 Task: Create a due date automation trigger when advanced on, on the tuesday after a card is due add fields with all custom fields completed at 11:00 AM.
Action: Mouse moved to (979, 305)
Screenshot: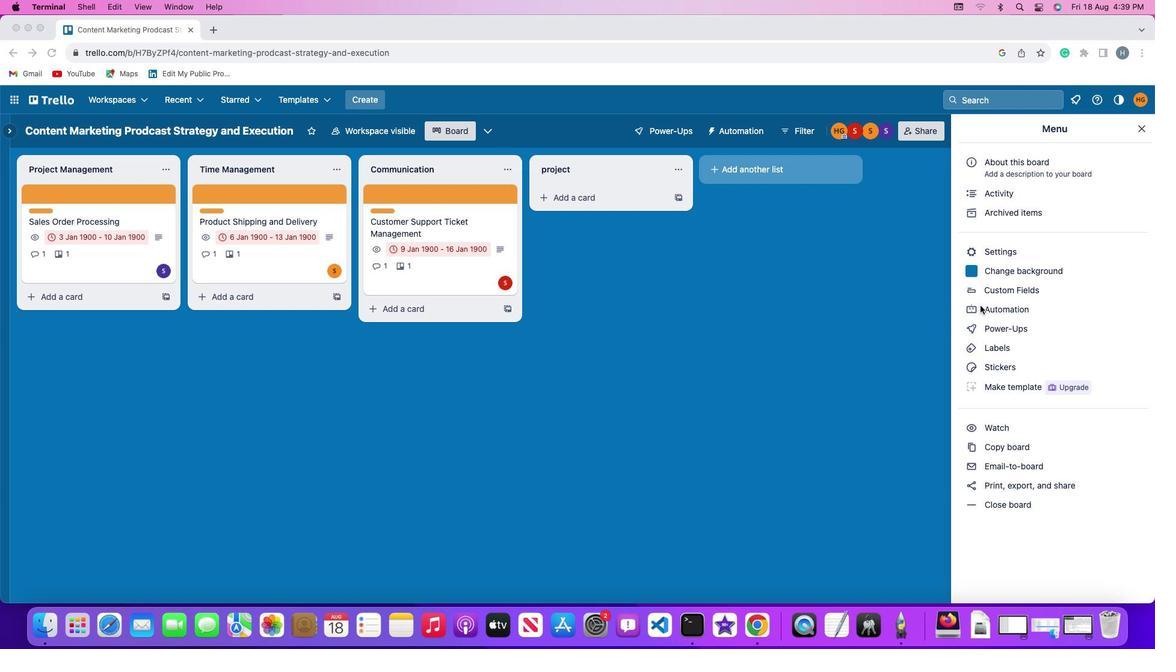 
Action: Mouse pressed left at (979, 305)
Screenshot: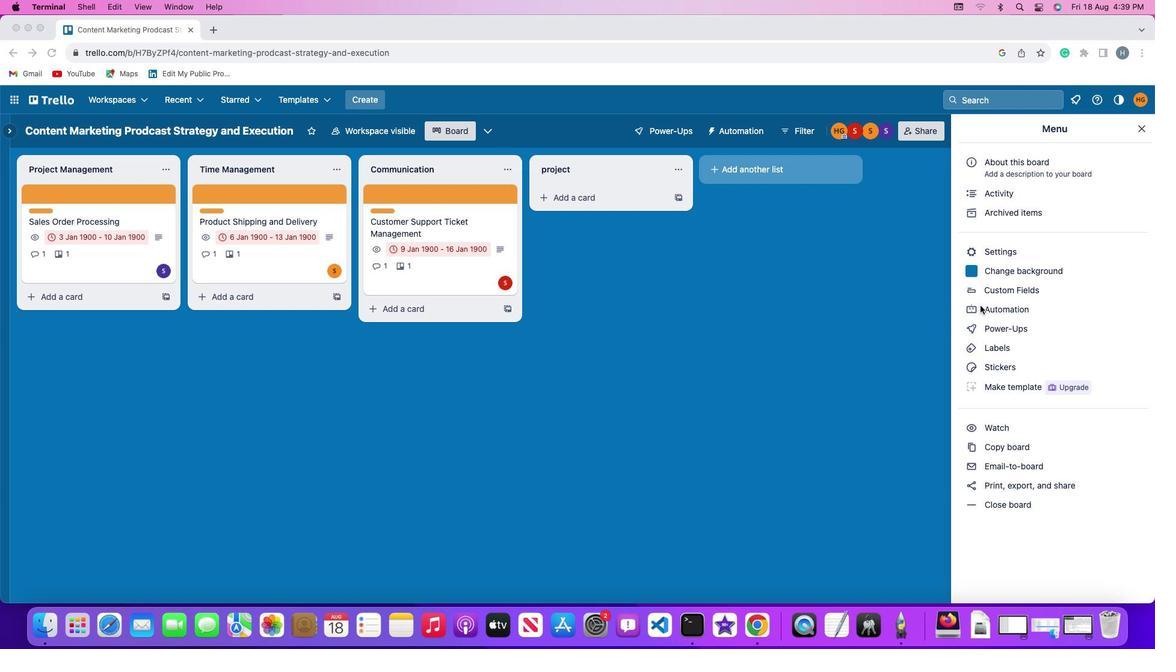 
Action: Mouse pressed left at (979, 305)
Screenshot: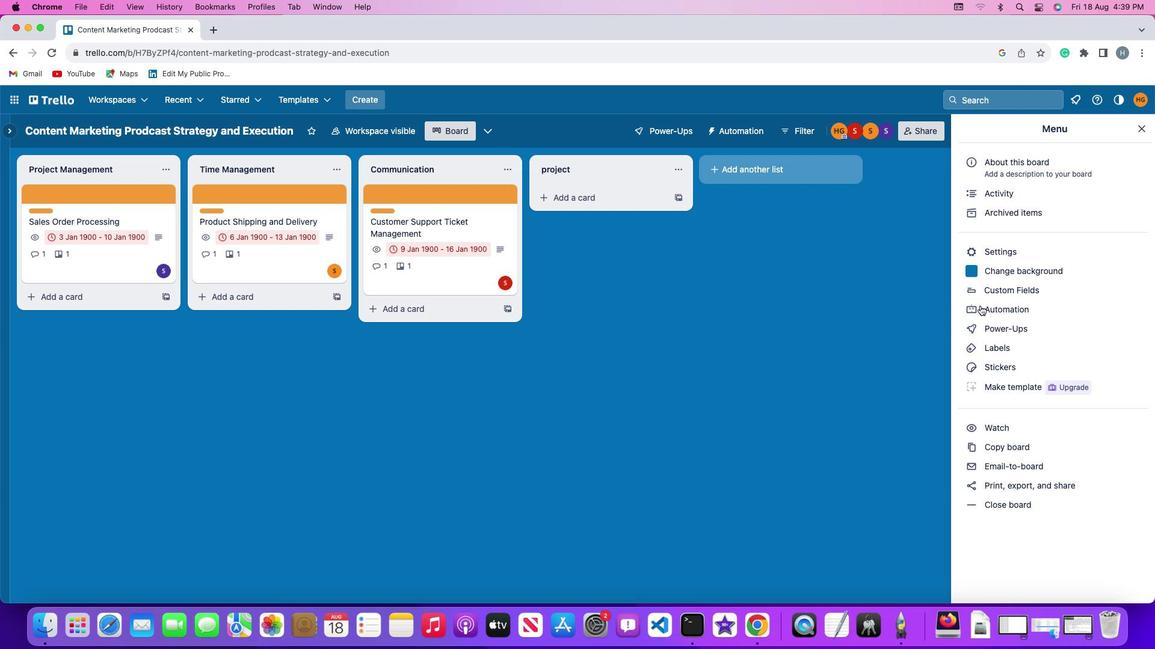 
Action: Mouse moved to (60, 279)
Screenshot: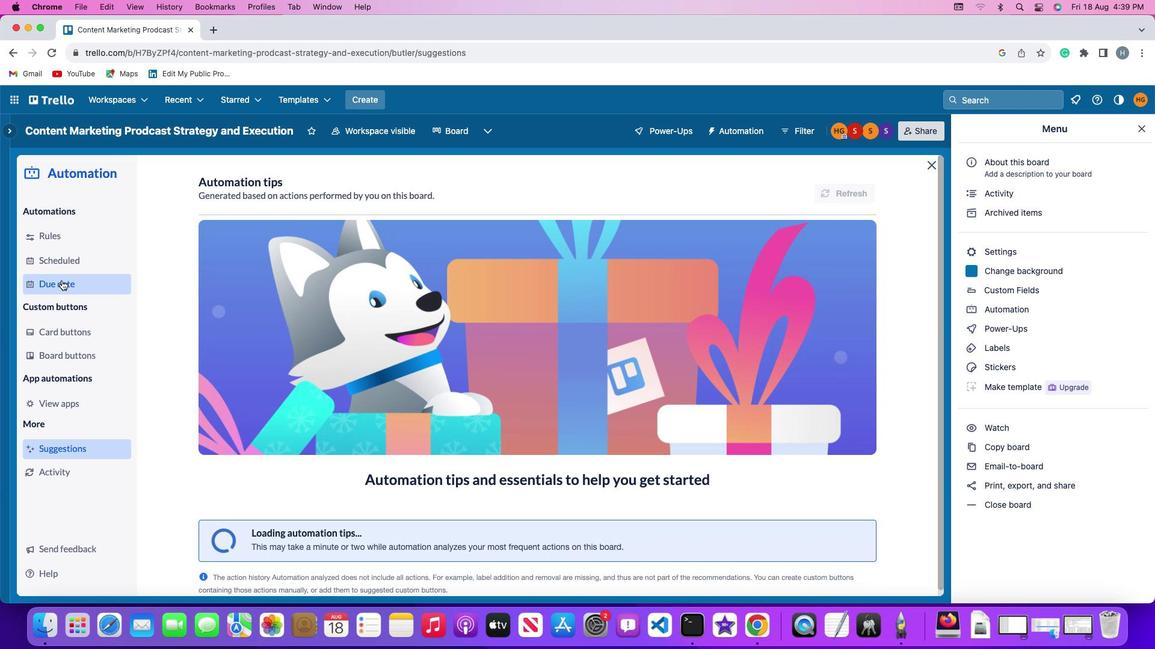 
Action: Mouse pressed left at (60, 279)
Screenshot: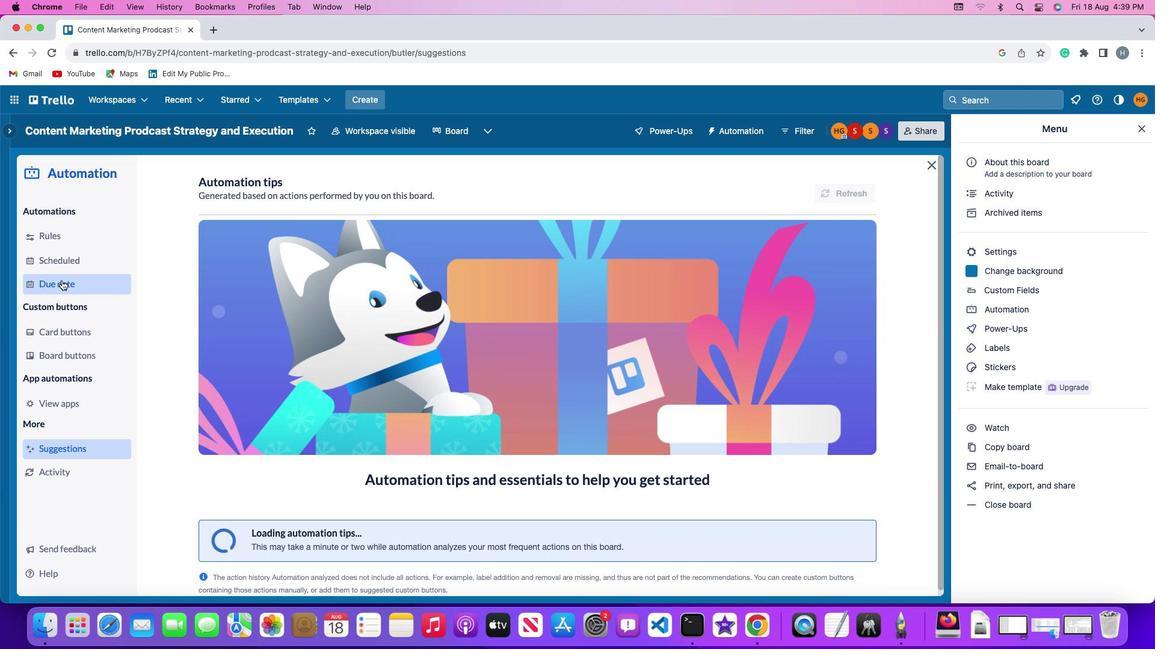 
Action: Mouse moved to (816, 182)
Screenshot: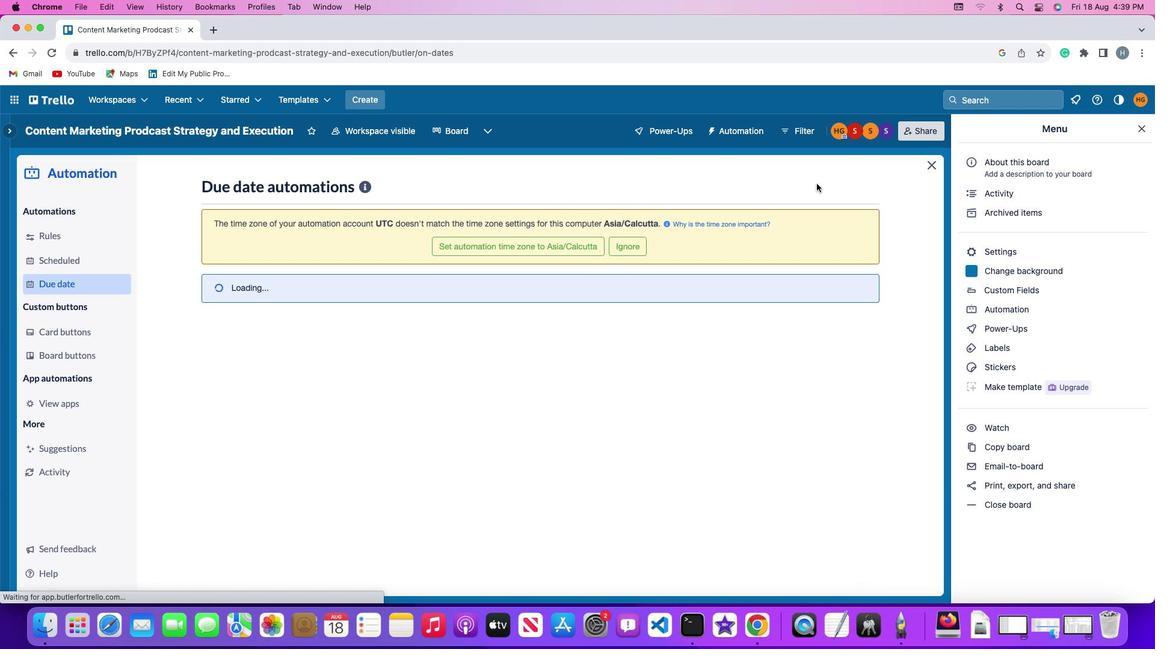 
Action: Mouse pressed left at (816, 182)
Screenshot: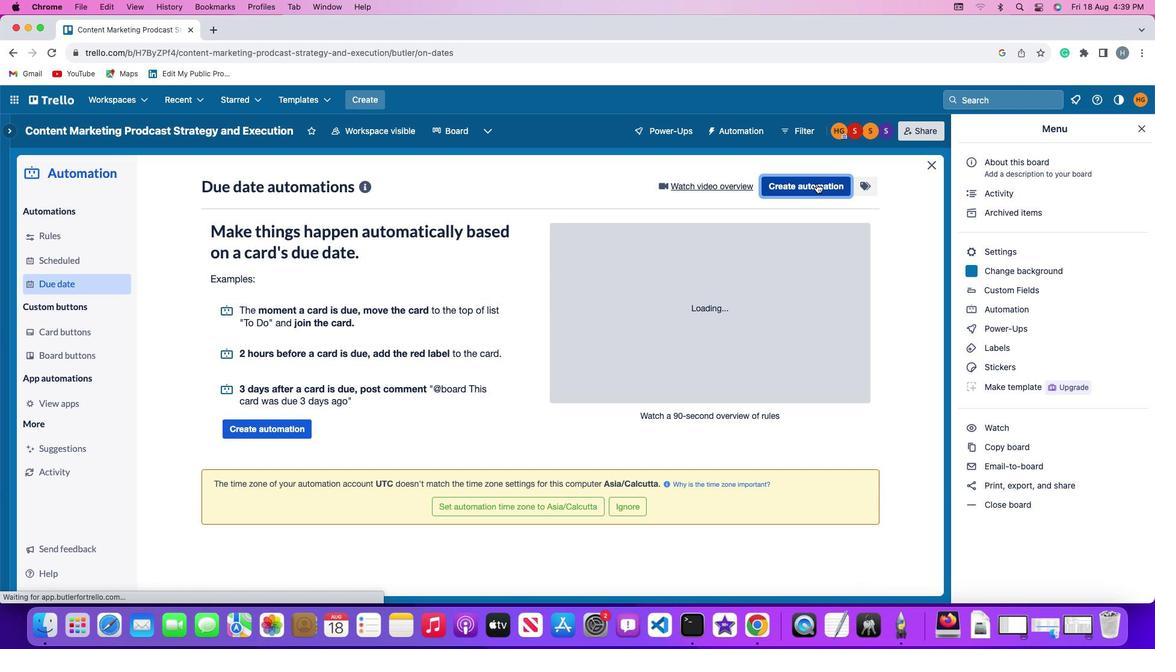 
Action: Mouse moved to (243, 304)
Screenshot: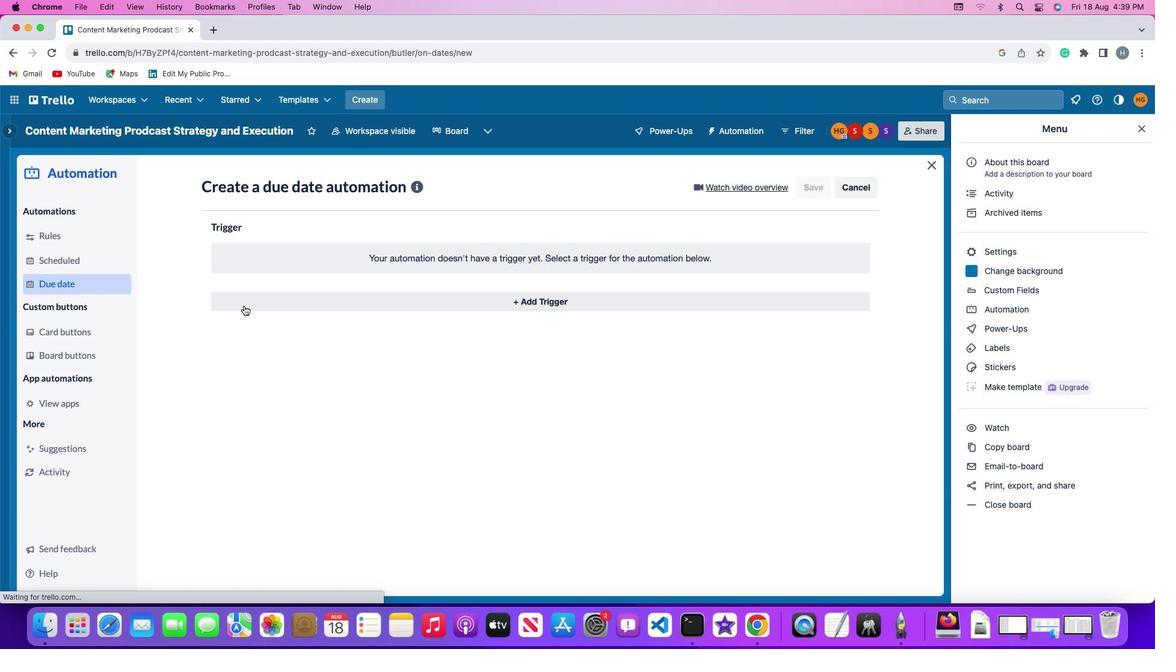
Action: Mouse pressed left at (243, 304)
Screenshot: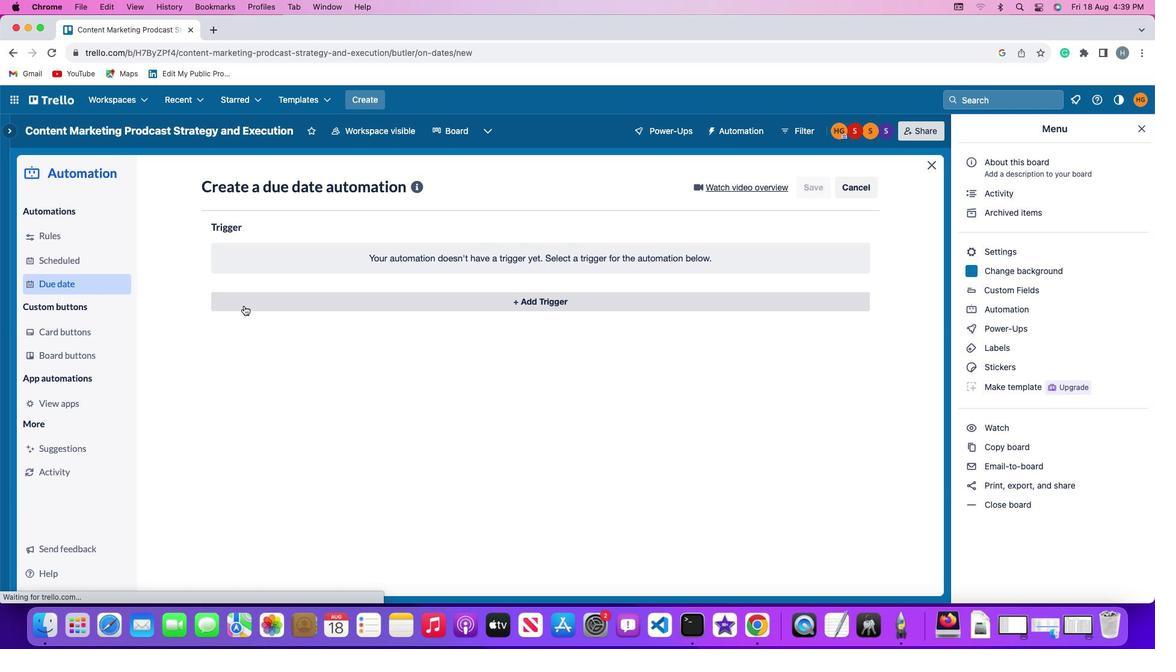 
Action: Mouse moved to (265, 519)
Screenshot: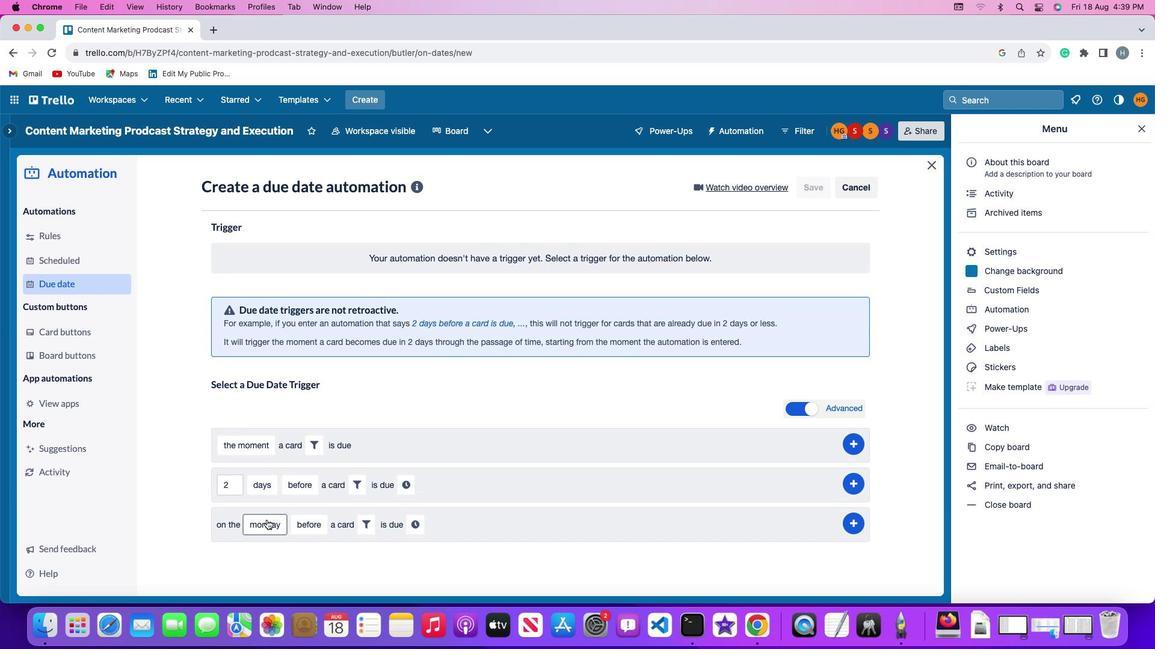 
Action: Mouse pressed left at (265, 519)
Screenshot: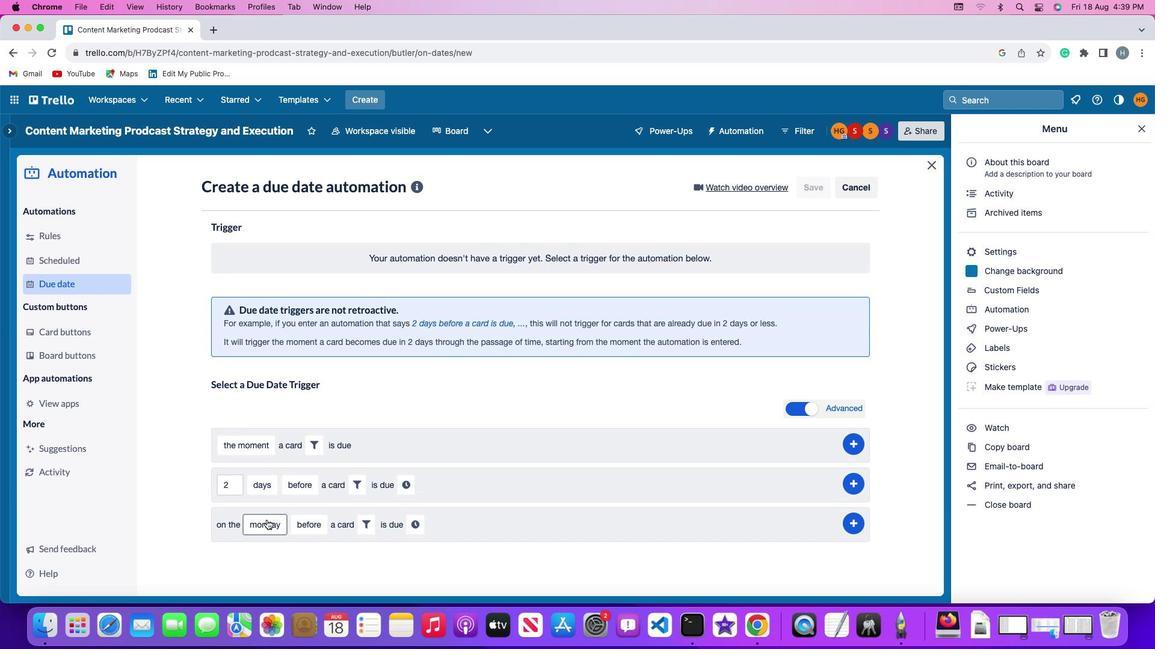 
Action: Mouse moved to (284, 380)
Screenshot: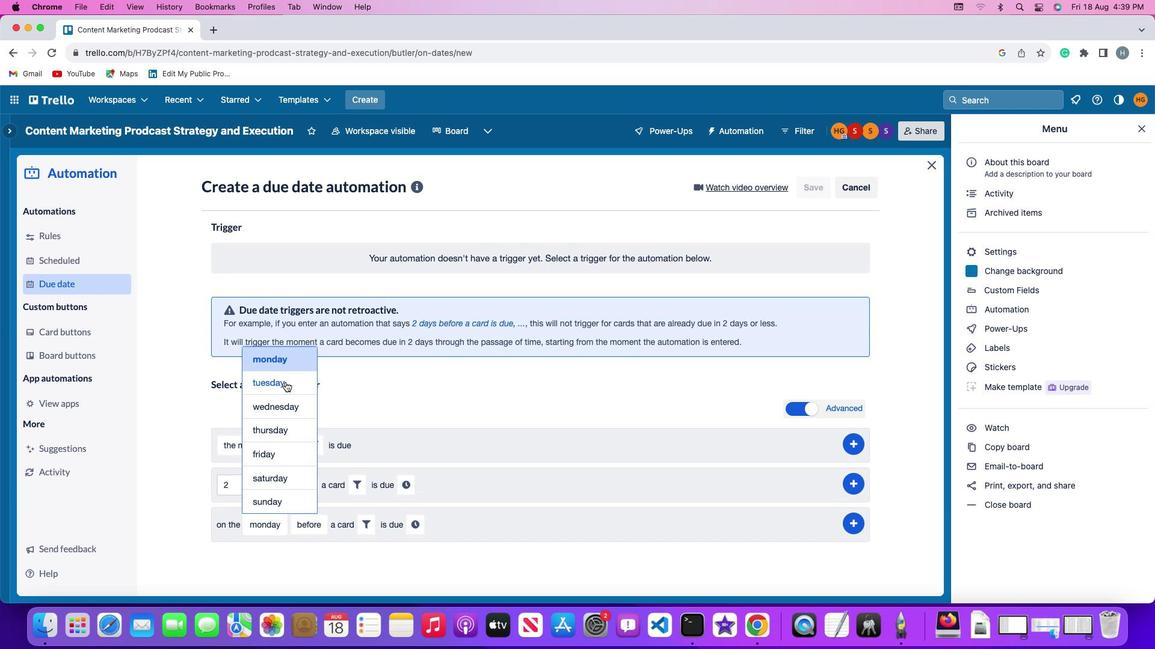
Action: Mouse pressed left at (284, 380)
Screenshot: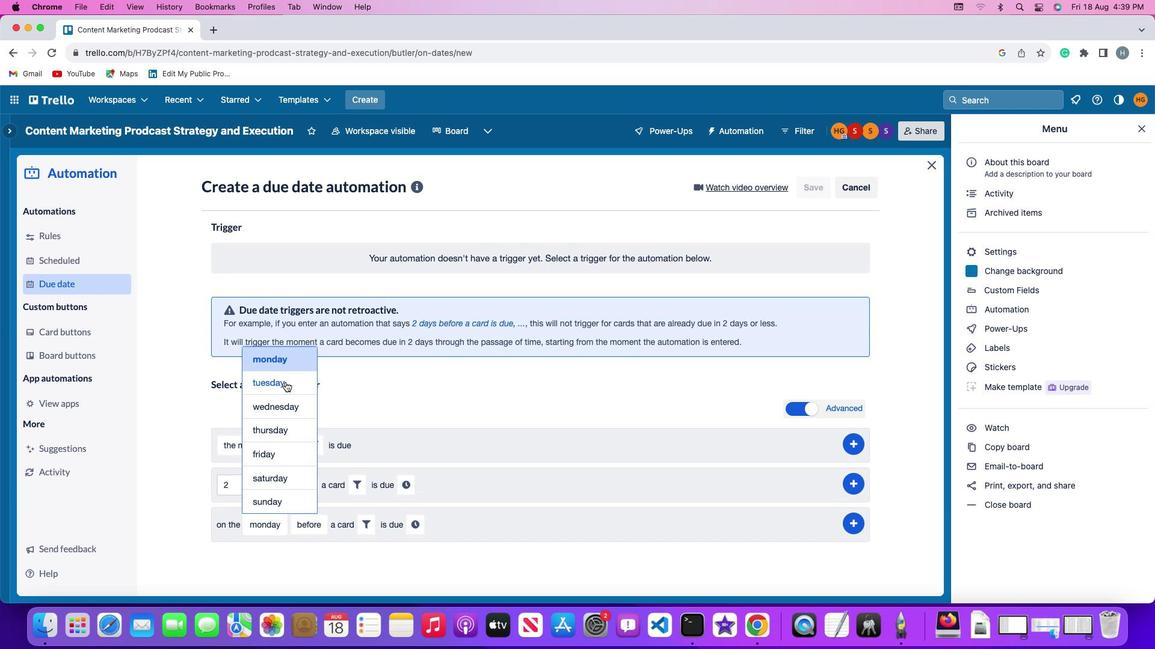 
Action: Mouse moved to (306, 530)
Screenshot: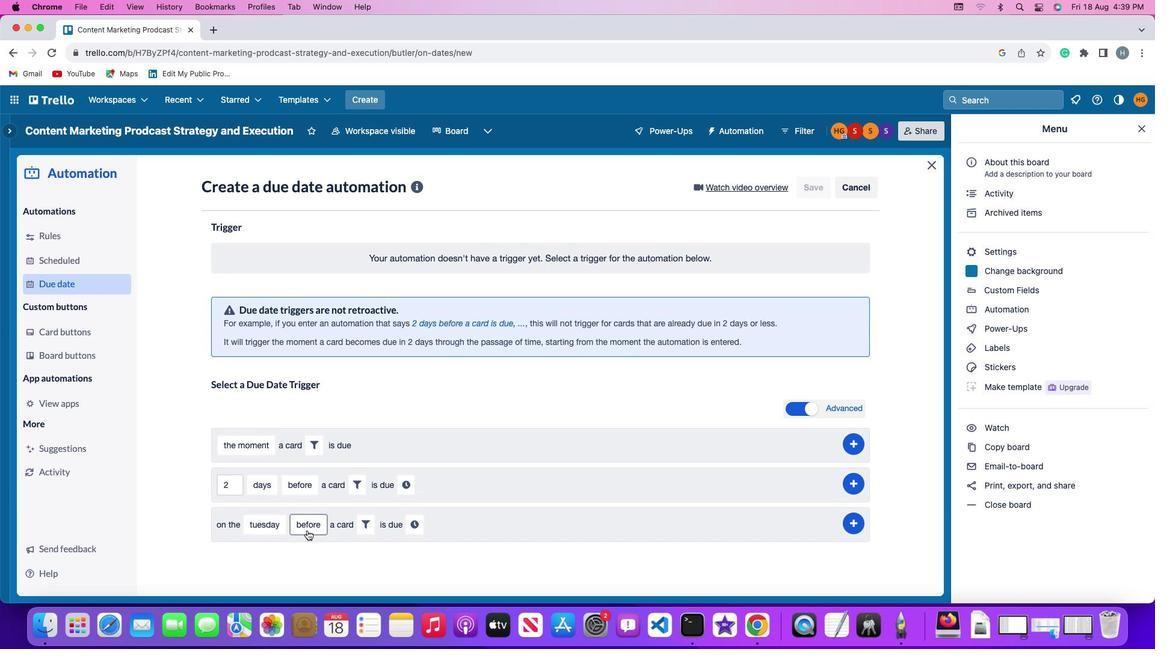 
Action: Mouse pressed left at (306, 530)
Screenshot: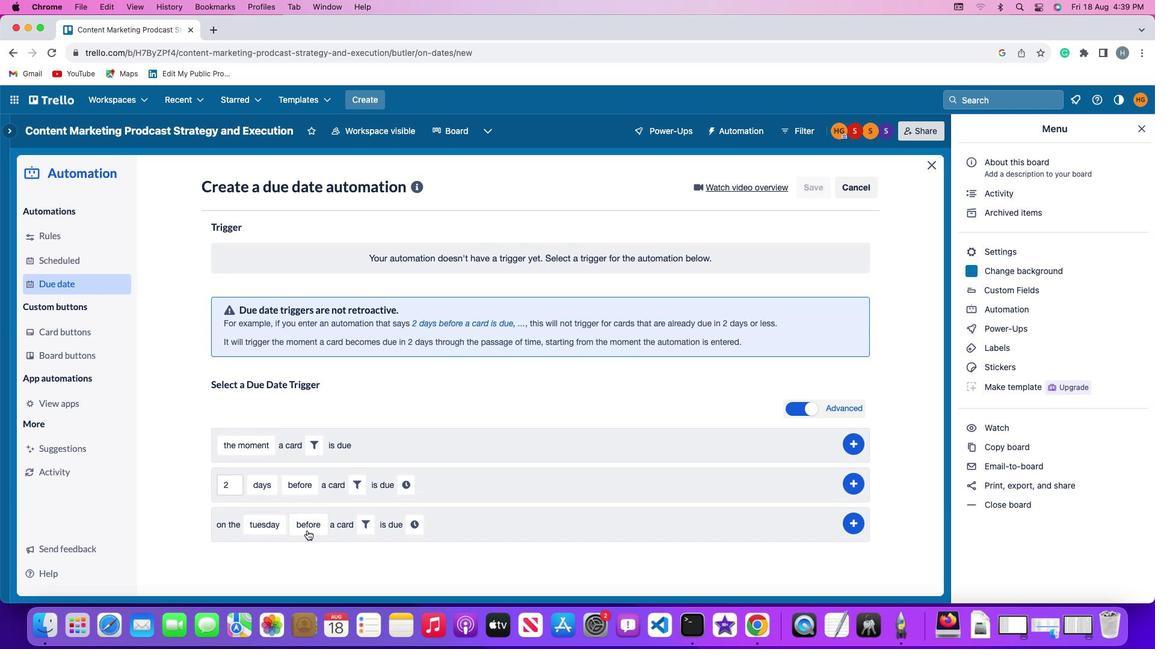 
Action: Mouse moved to (324, 448)
Screenshot: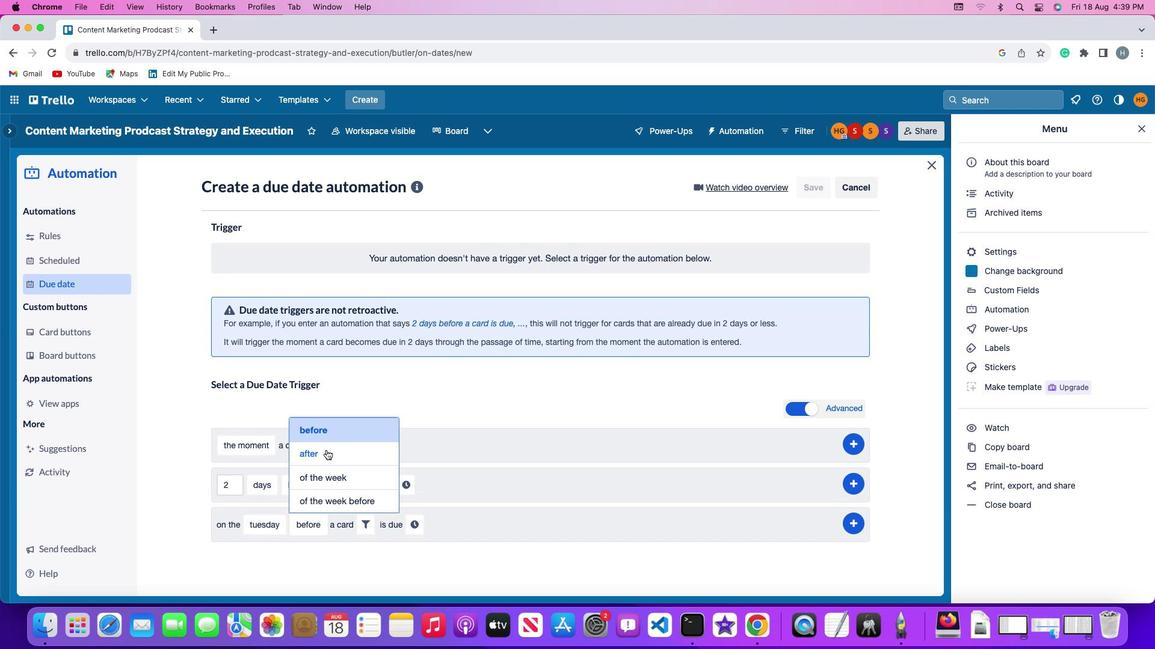 
Action: Mouse pressed left at (324, 448)
Screenshot: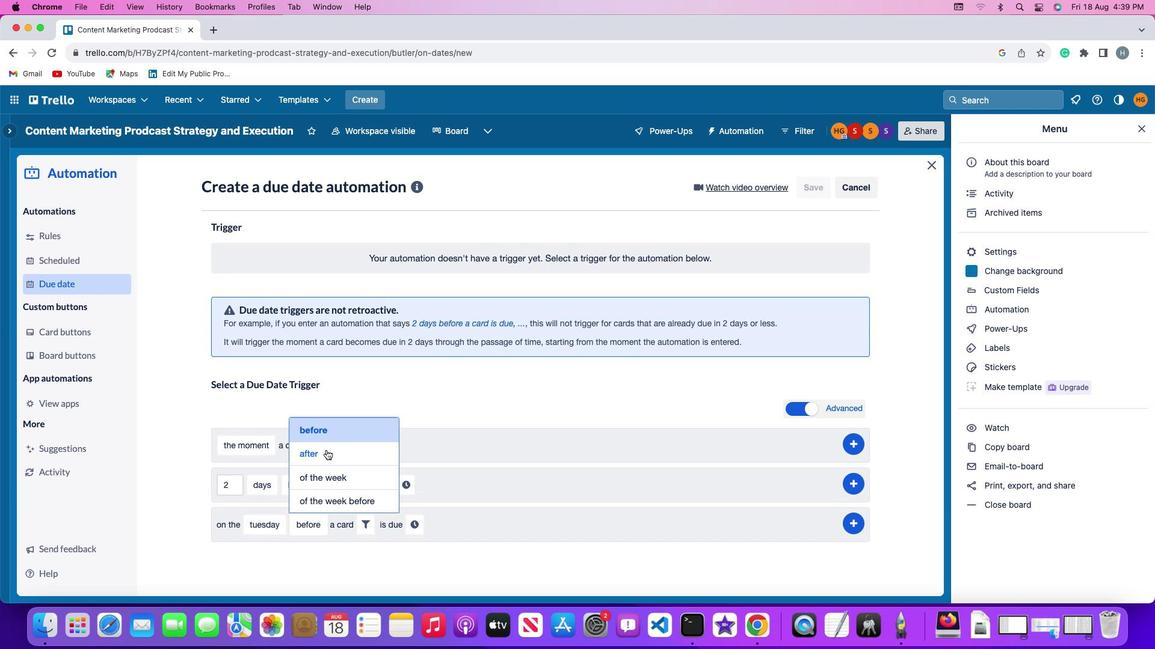 
Action: Mouse moved to (363, 531)
Screenshot: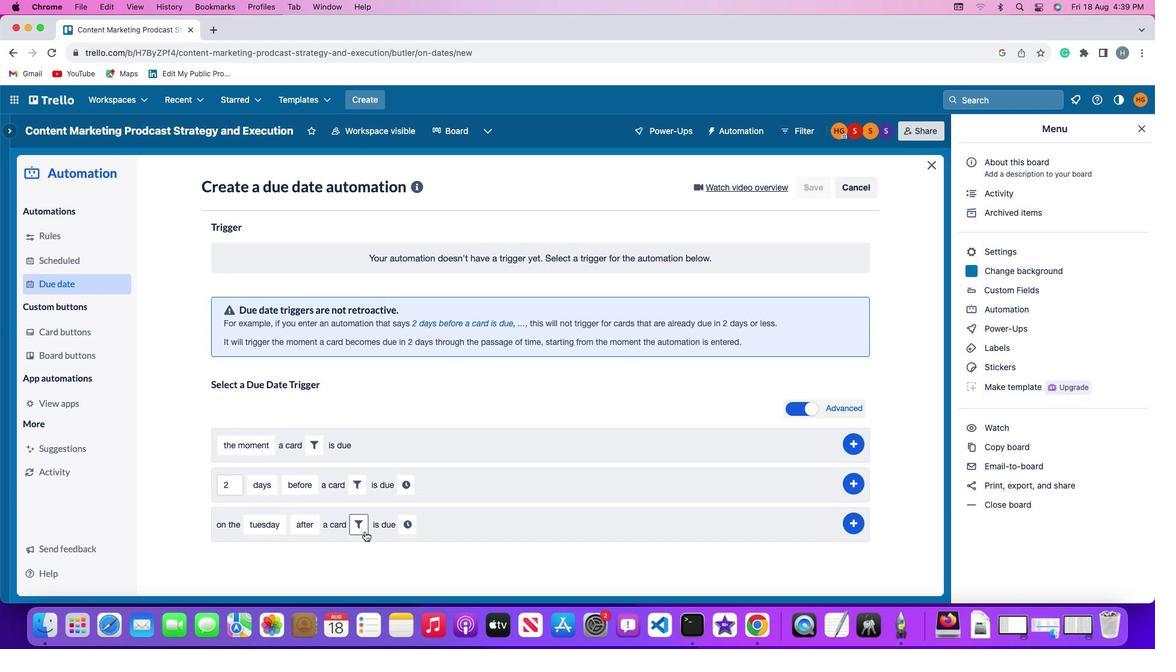 
Action: Mouse pressed left at (363, 531)
Screenshot: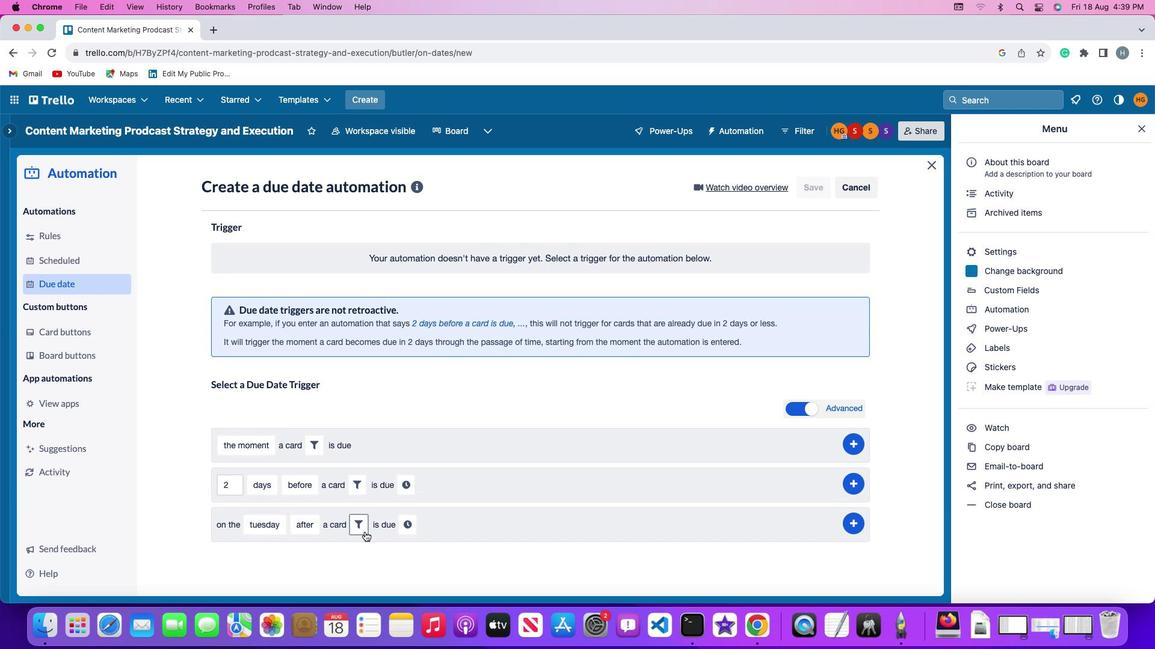 
Action: Mouse moved to (564, 553)
Screenshot: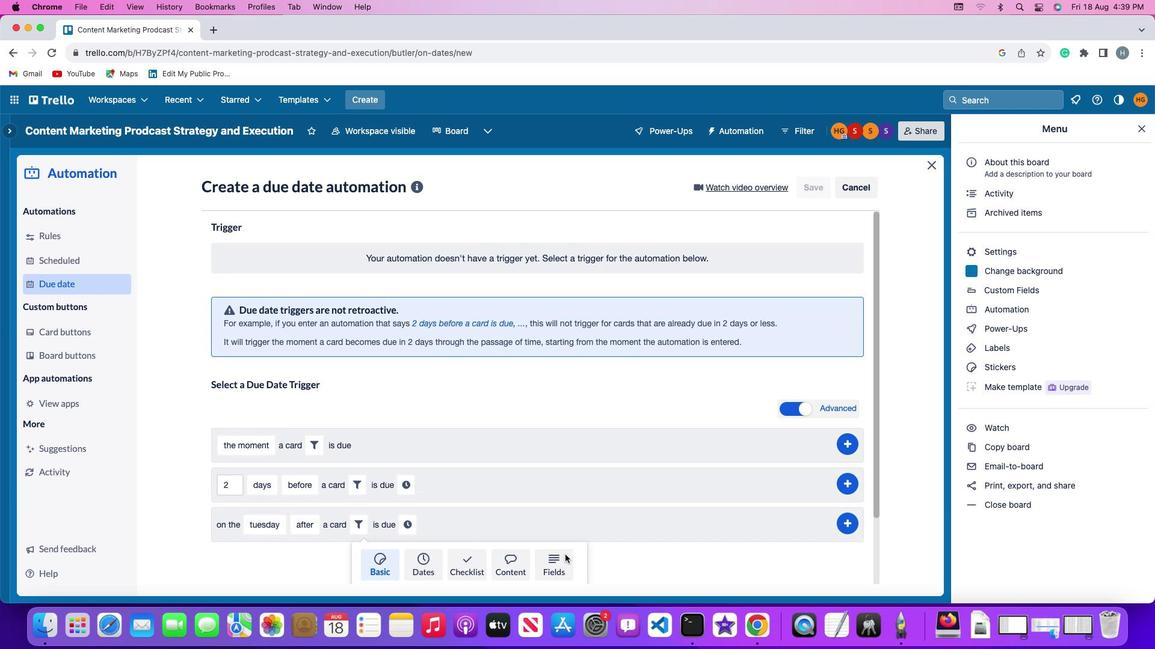 
Action: Mouse pressed left at (564, 553)
Screenshot: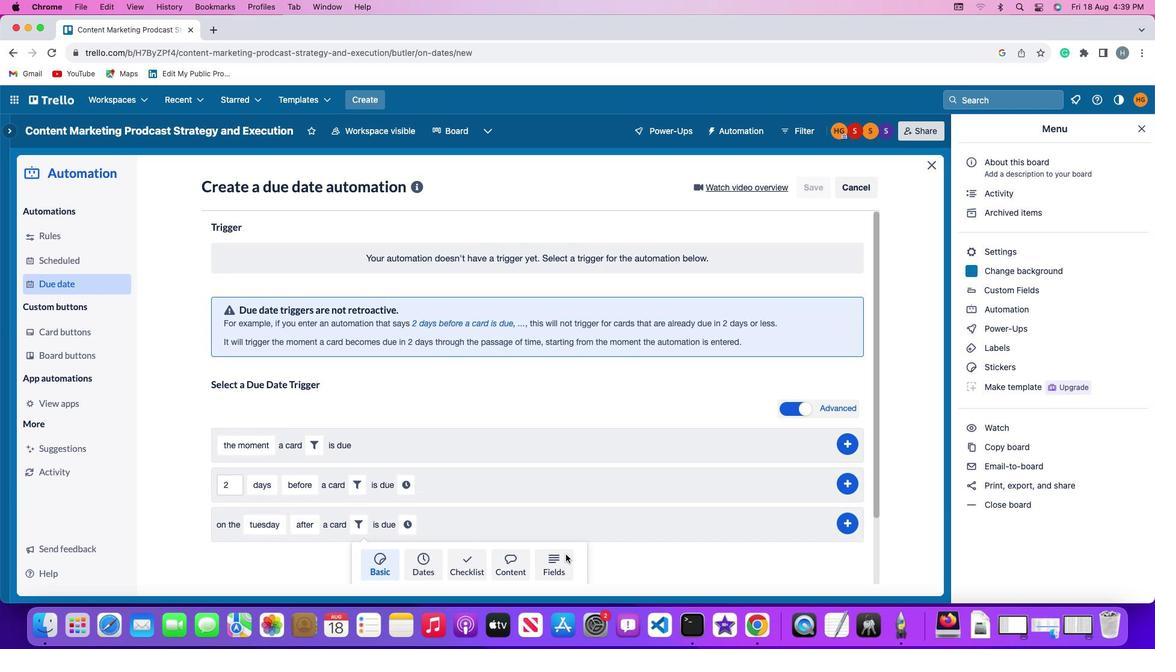 
Action: Mouse moved to (293, 552)
Screenshot: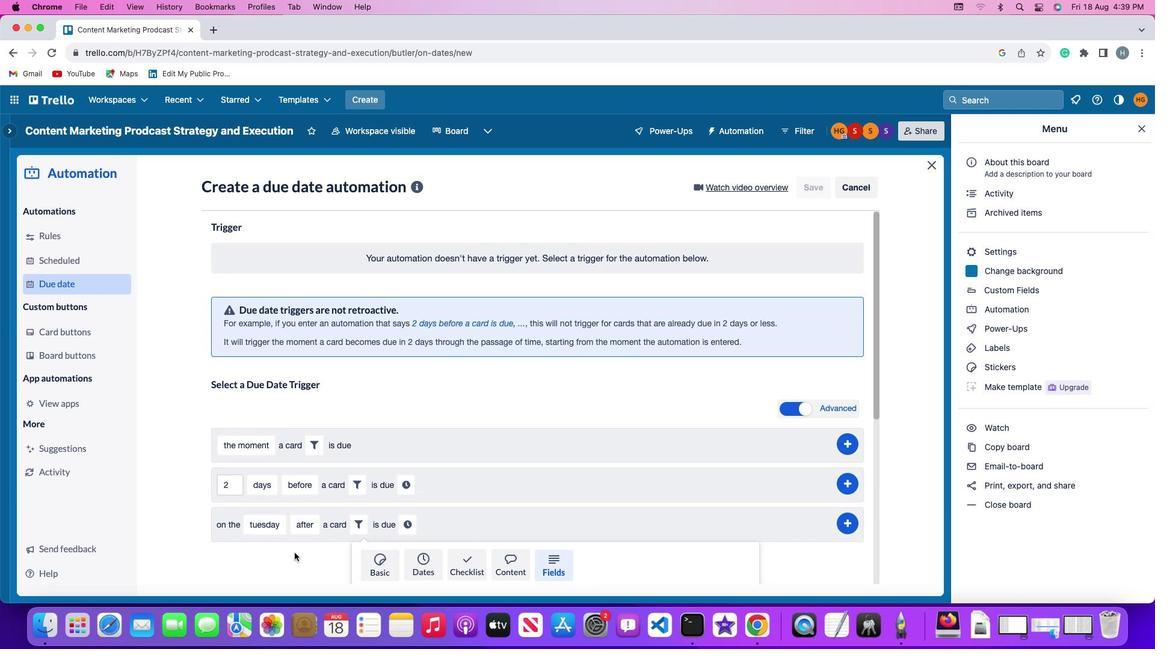 
Action: Mouse scrolled (293, 552) with delta (0, -1)
Screenshot: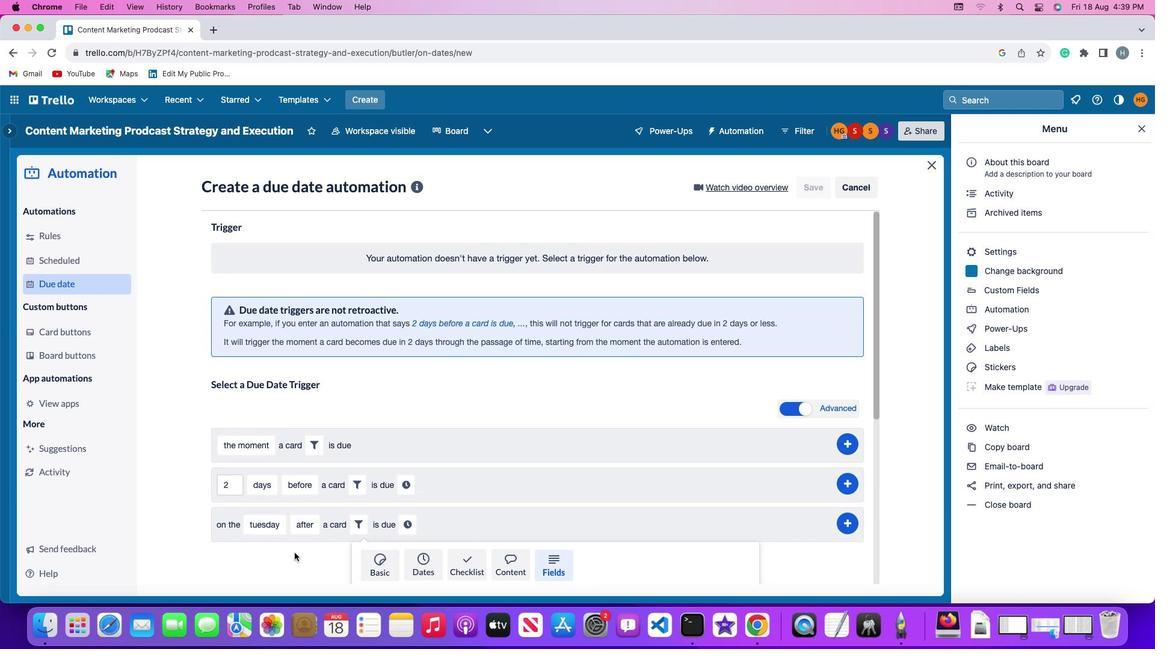 
Action: Mouse scrolled (293, 552) with delta (0, -1)
Screenshot: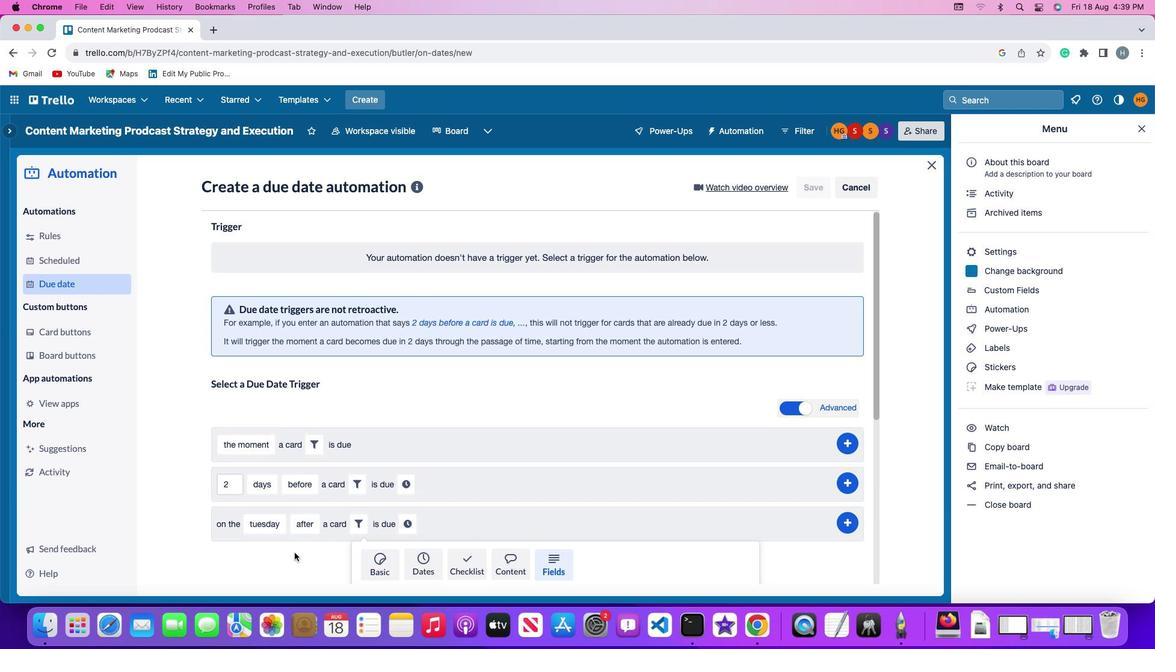 
Action: Mouse scrolled (293, 552) with delta (0, -1)
Screenshot: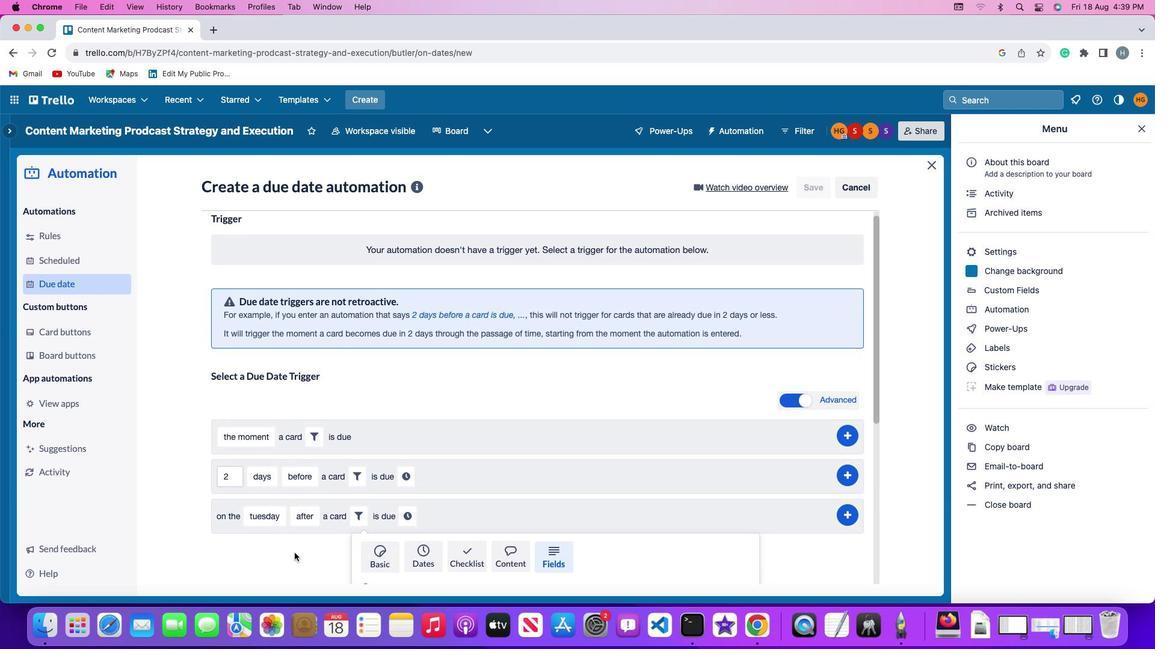 
Action: Mouse moved to (365, 541)
Screenshot: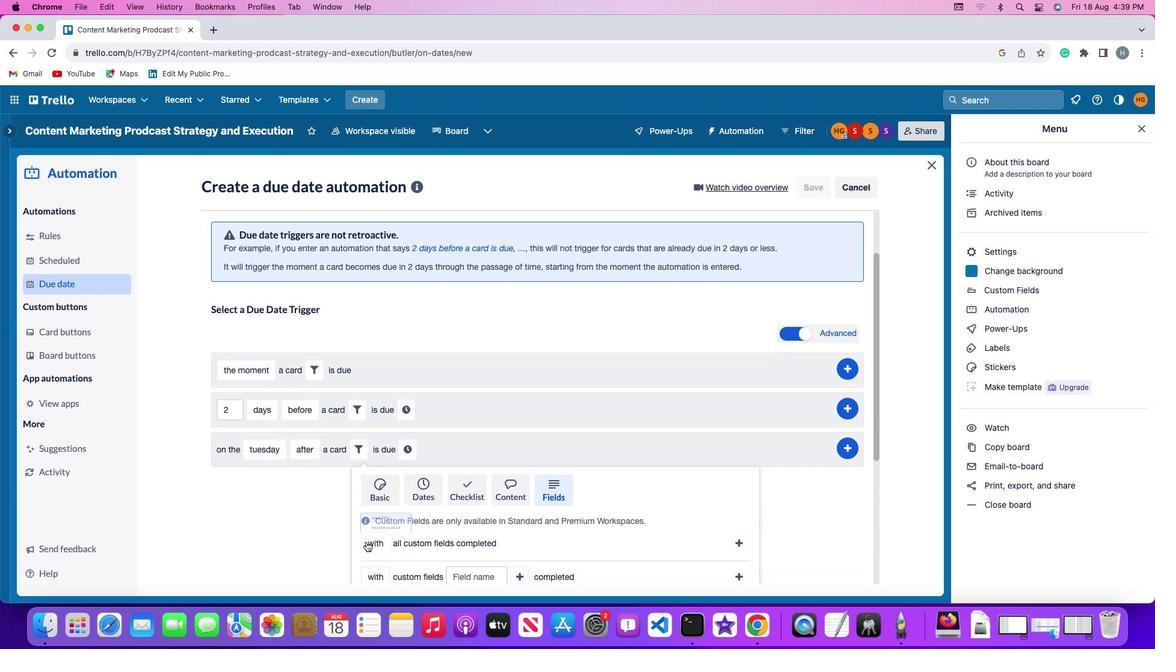 
Action: Mouse pressed left at (365, 541)
Screenshot: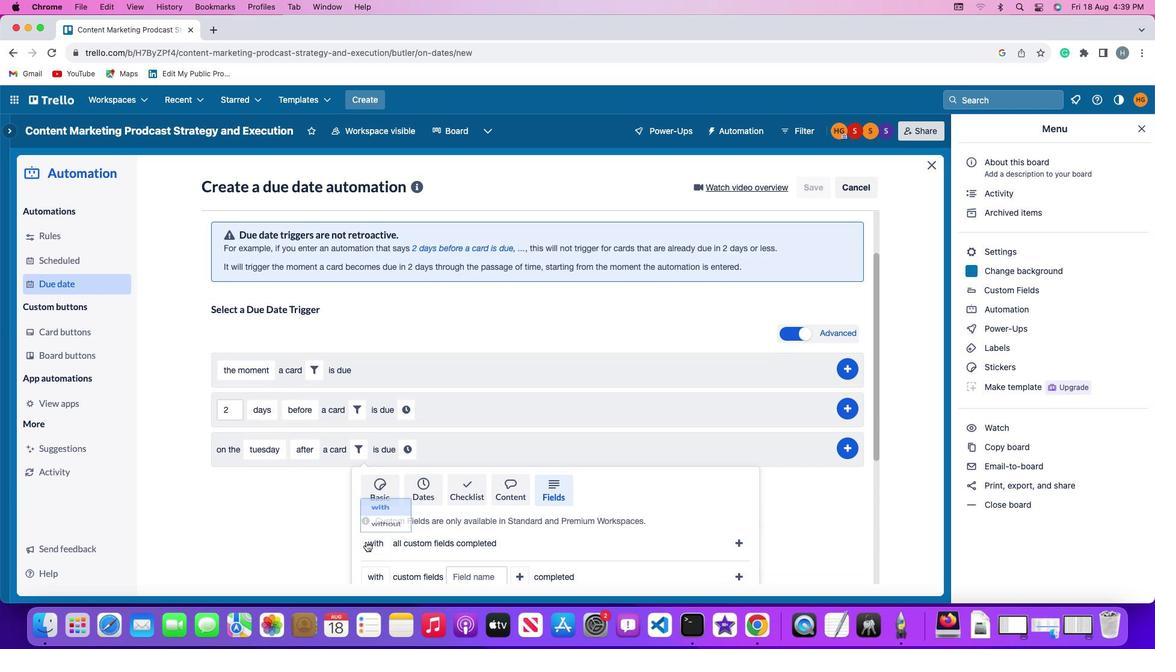 
Action: Mouse moved to (385, 496)
Screenshot: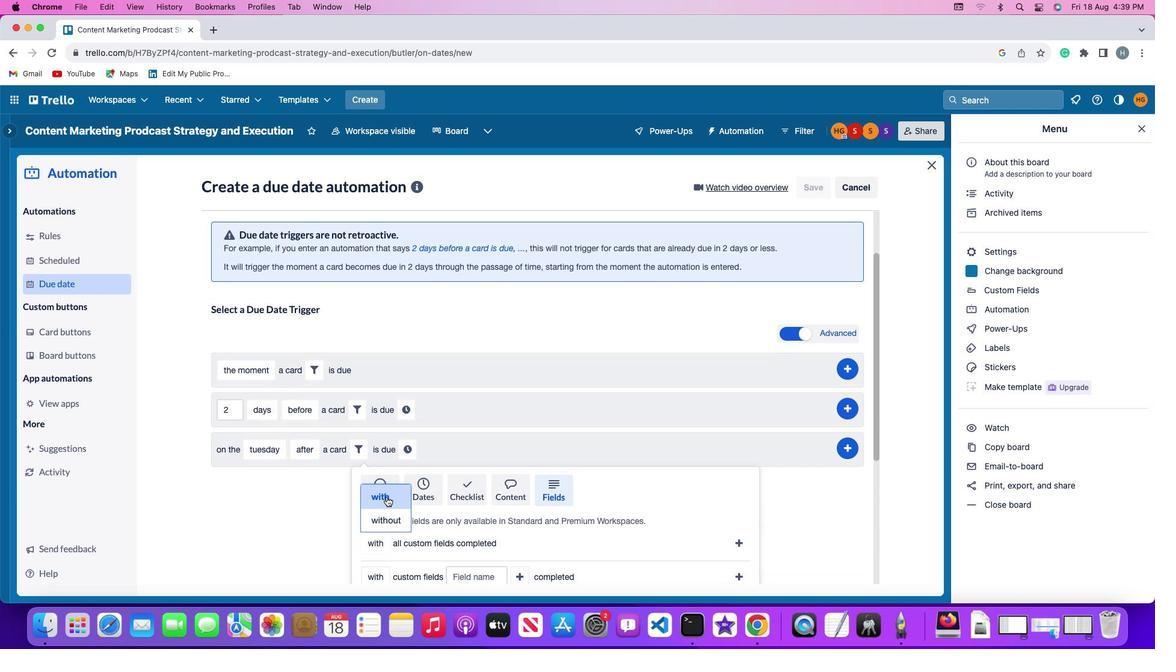 
Action: Mouse pressed left at (385, 496)
Screenshot: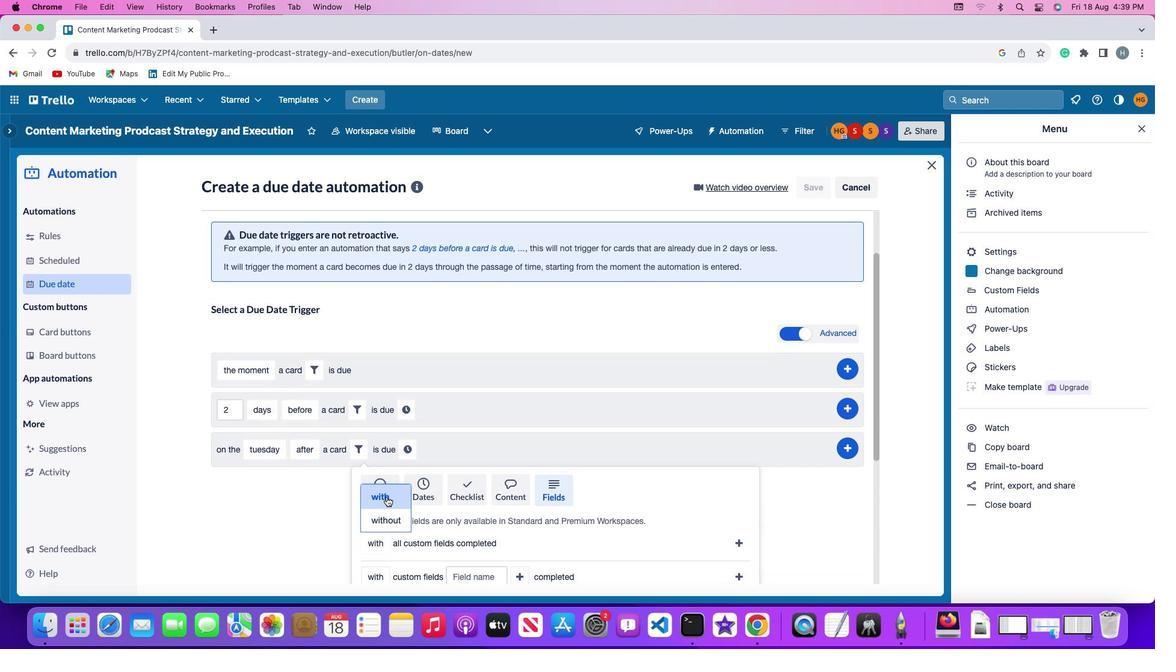 
Action: Mouse moved to (741, 540)
Screenshot: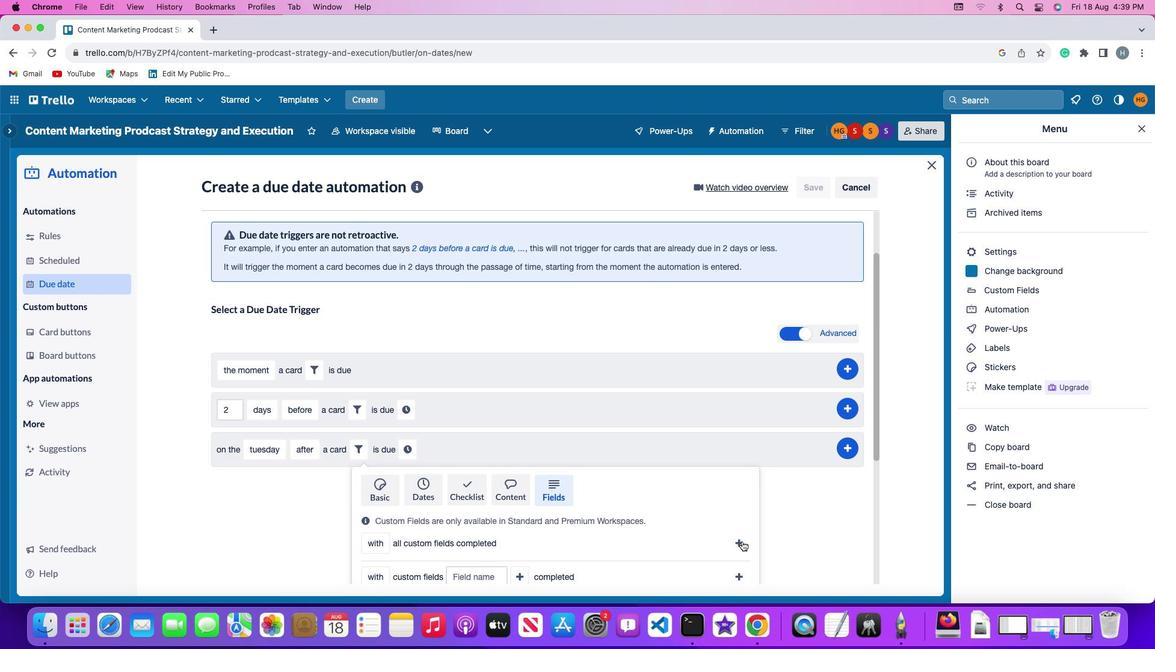 
Action: Mouse pressed left at (741, 540)
Screenshot: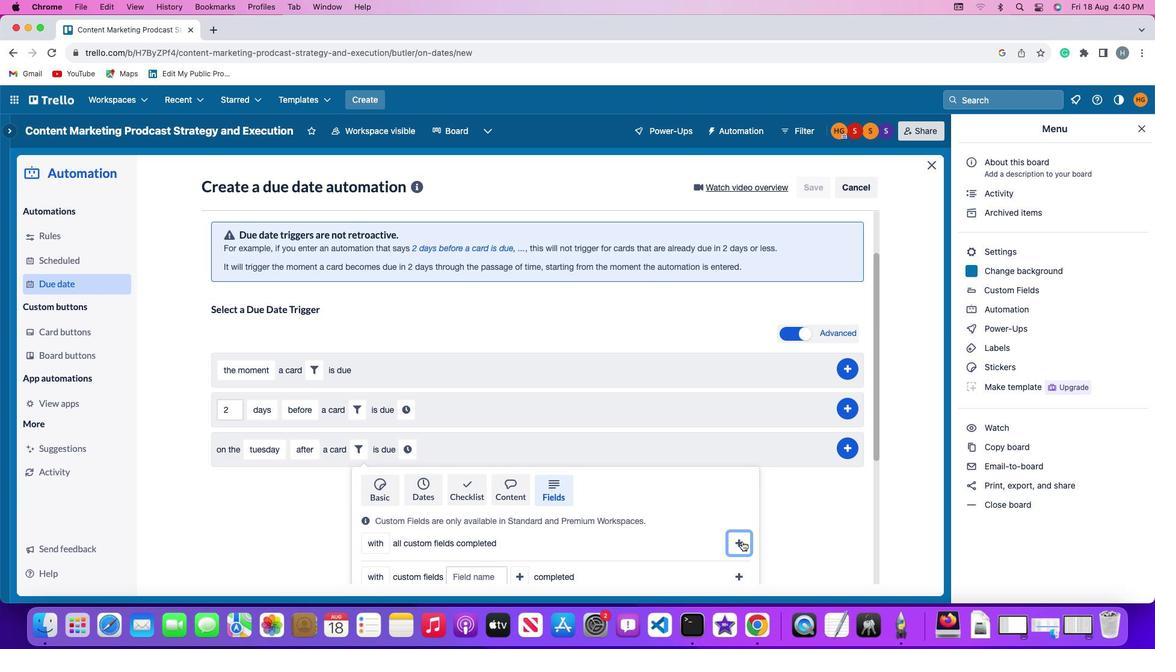 
Action: Mouse moved to (559, 521)
Screenshot: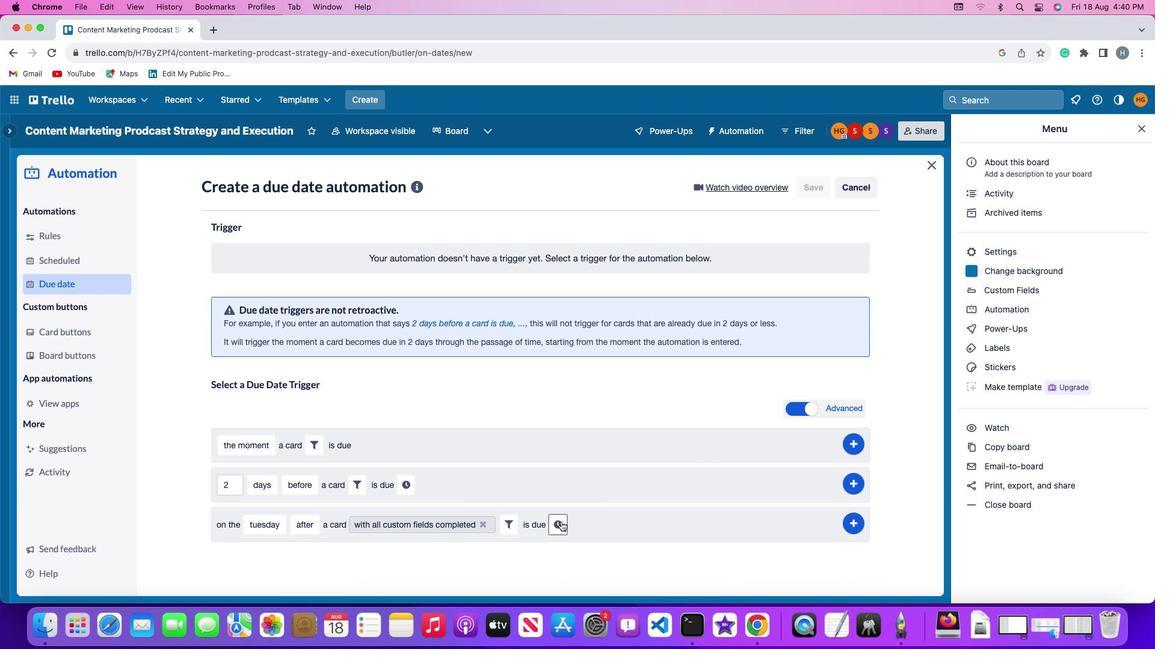 
Action: Mouse pressed left at (559, 521)
Screenshot: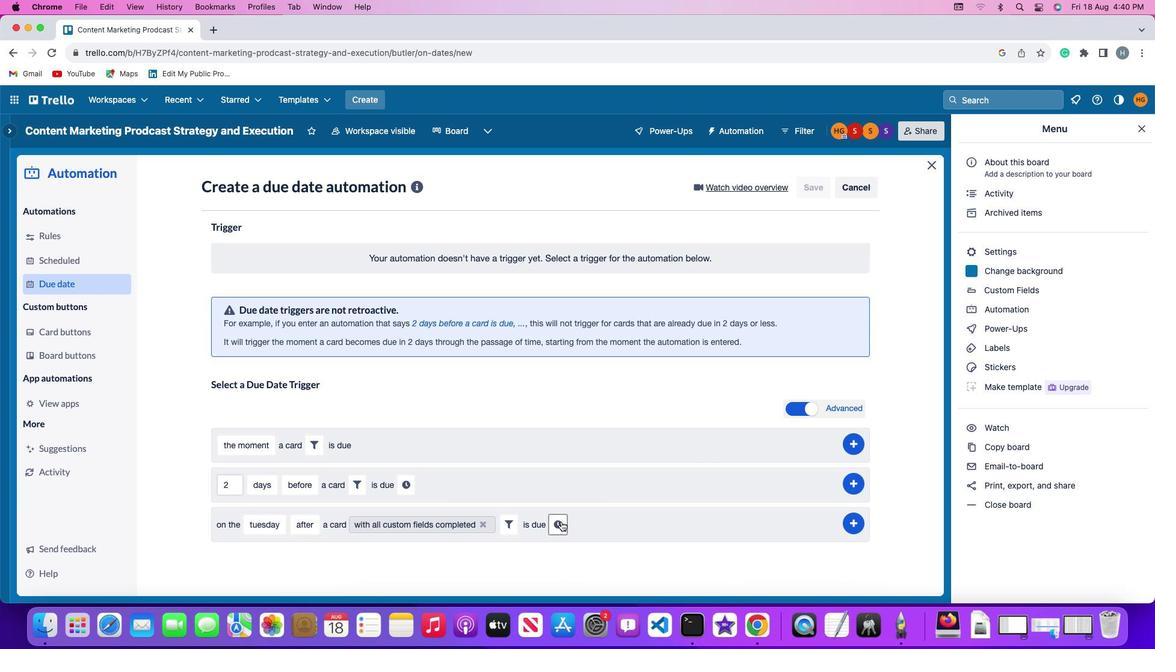 
Action: Mouse moved to (586, 524)
Screenshot: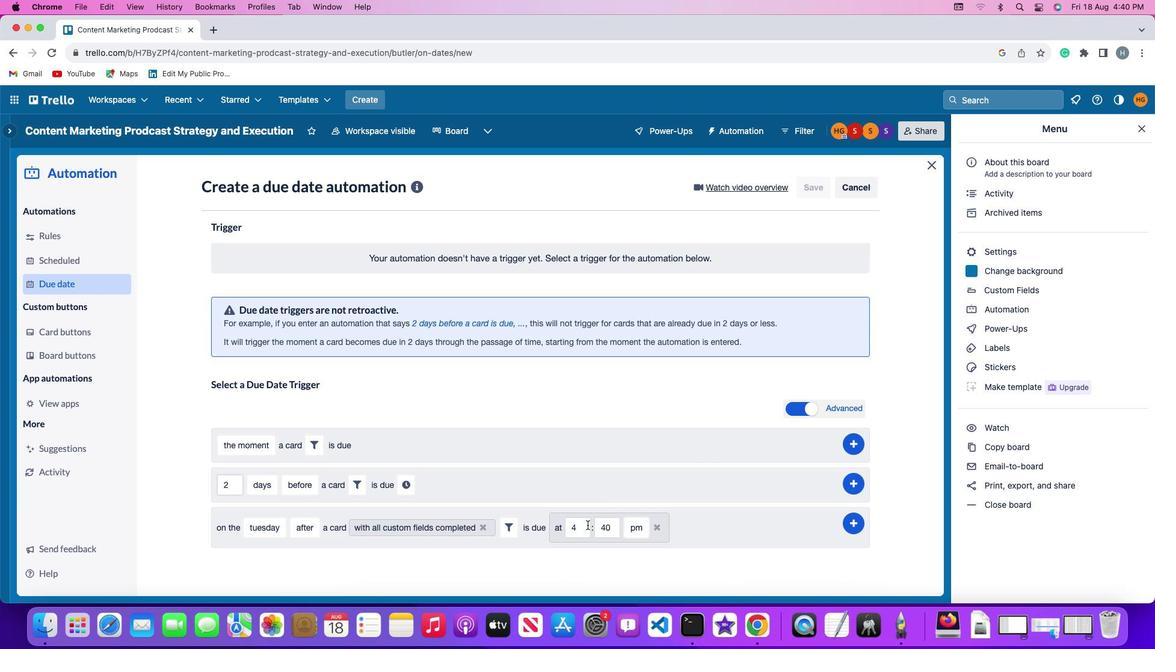 
Action: Mouse pressed left at (586, 524)
Screenshot: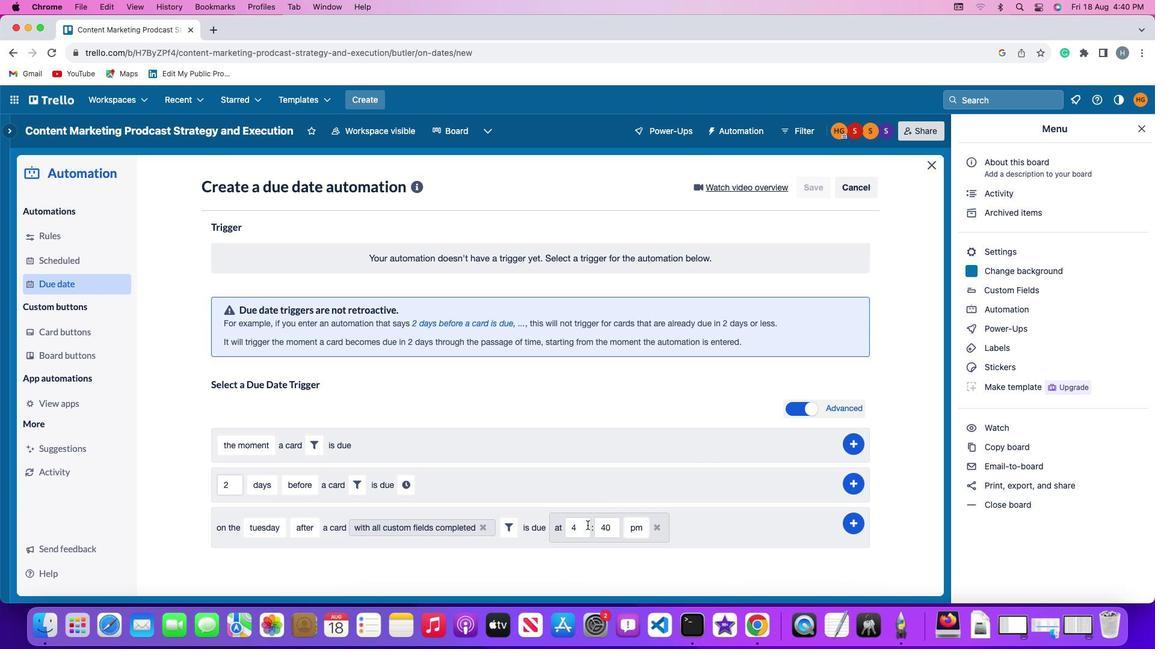 
Action: Mouse moved to (583, 524)
Screenshot: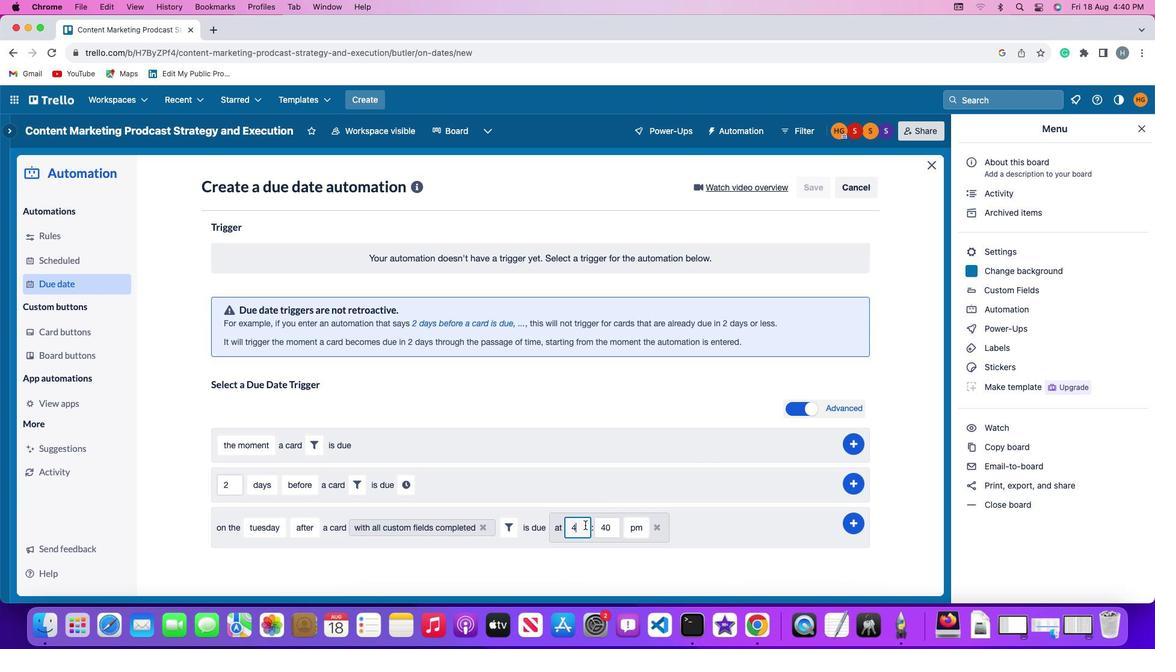 
Action: Key pressed Key.backspace'1''1'
Screenshot: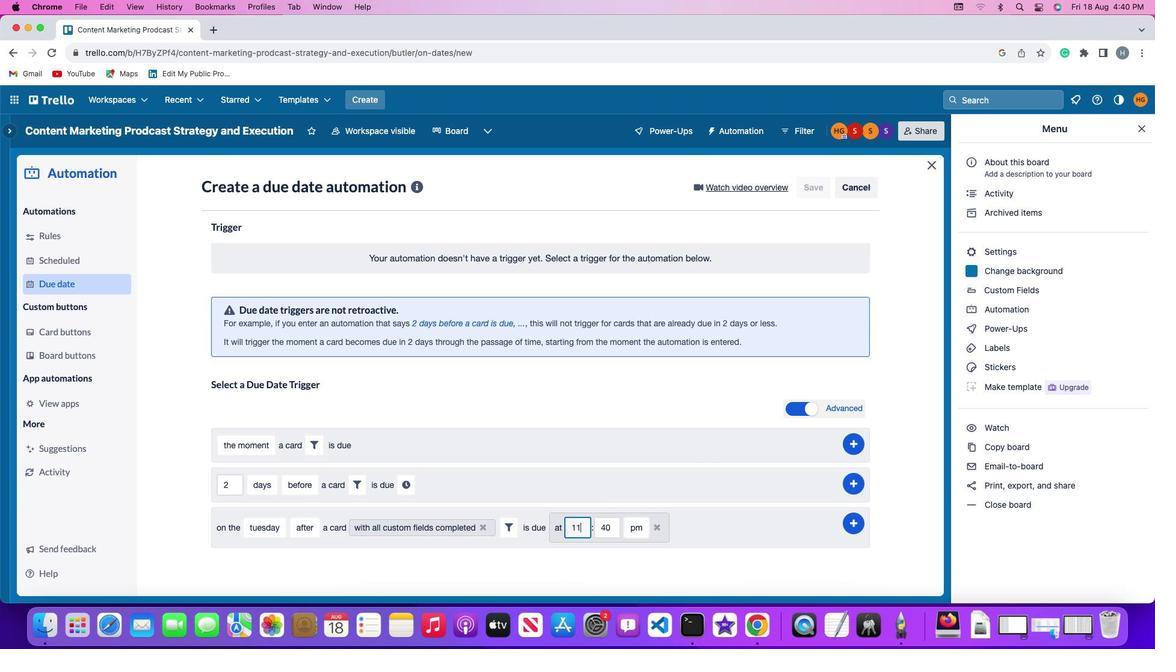
Action: Mouse moved to (610, 522)
Screenshot: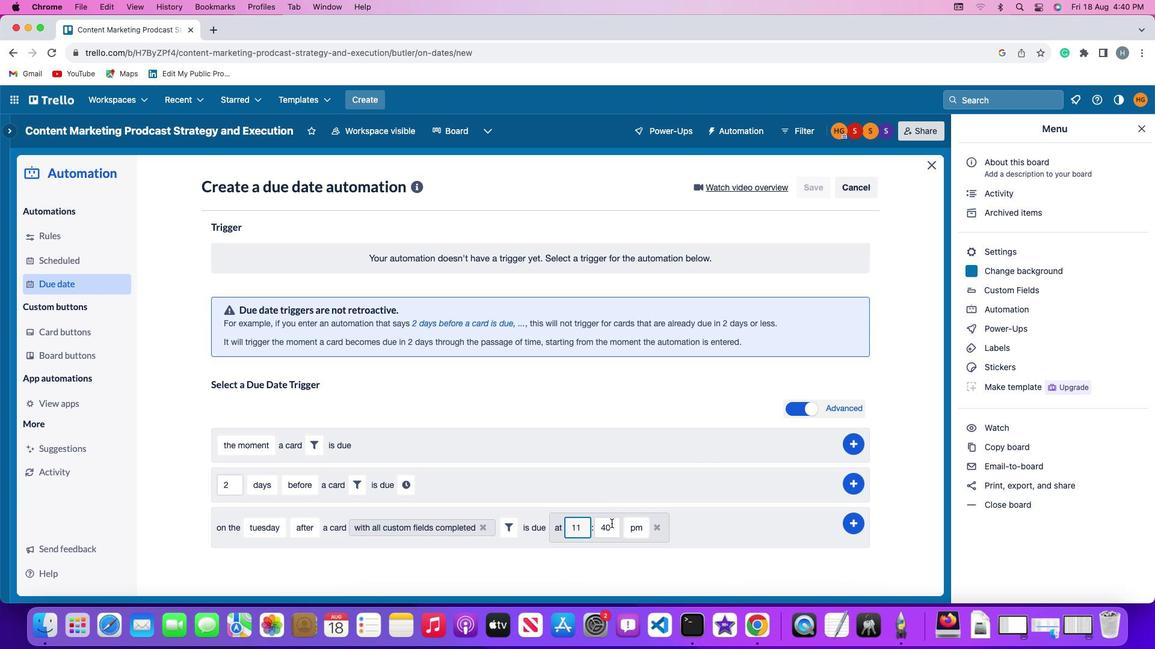 
Action: Mouse pressed left at (610, 522)
Screenshot: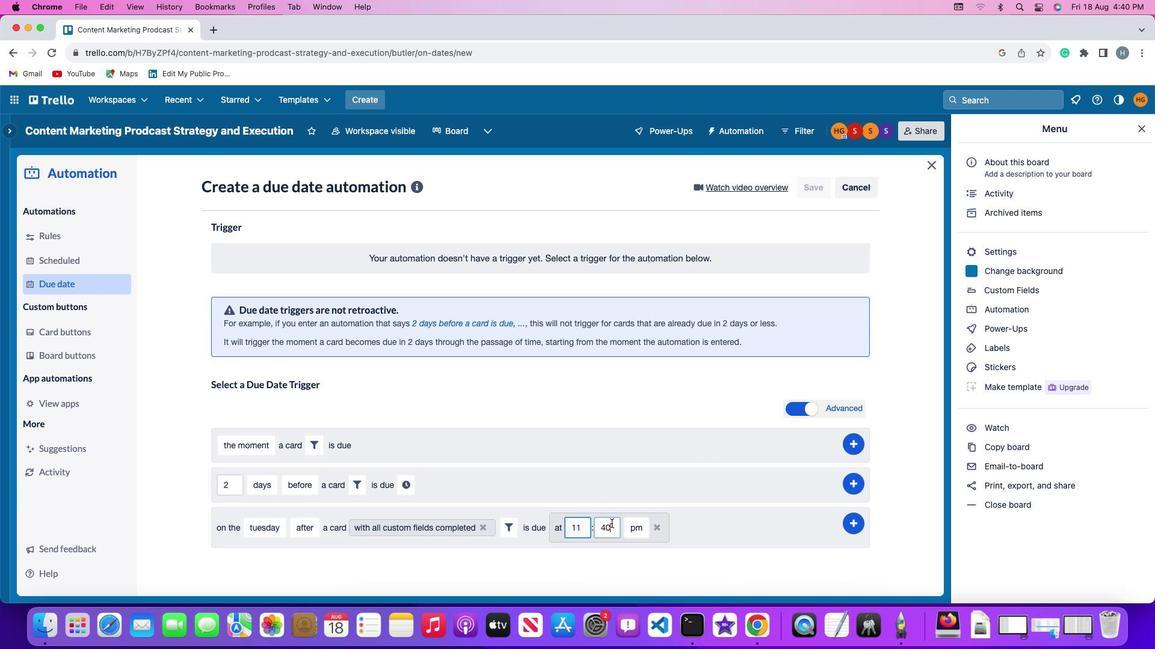 
Action: Key pressed Key.backspaceKey.backspace'0''0'
Screenshot: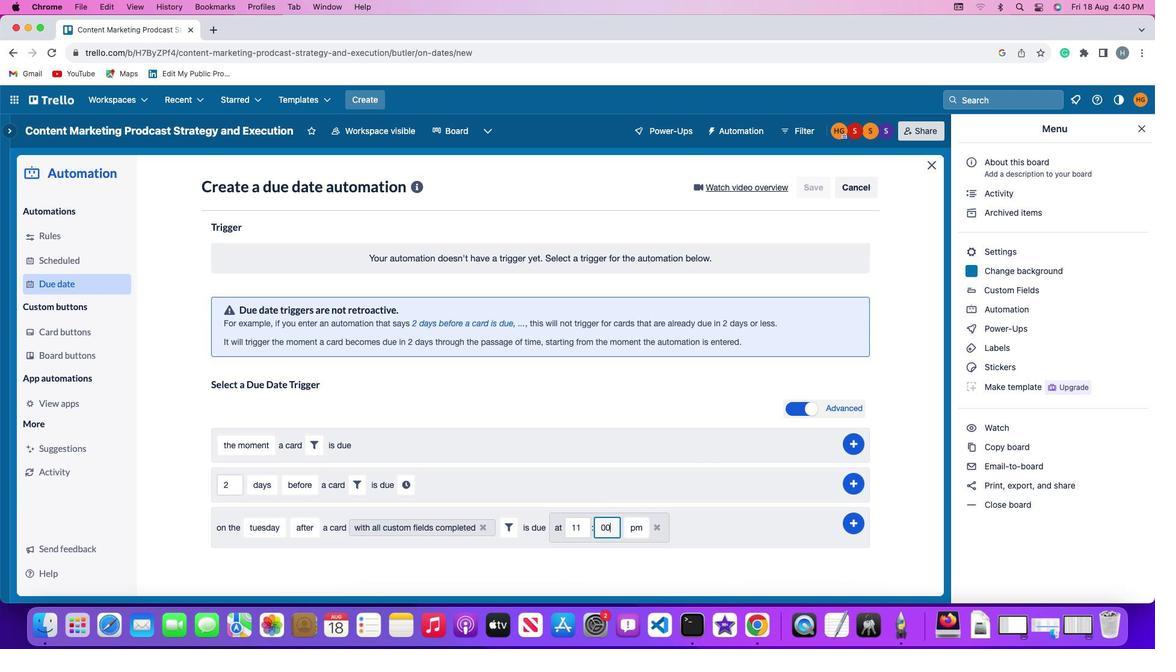 
Action: Mouse moved to (634, 522)
Screenshot: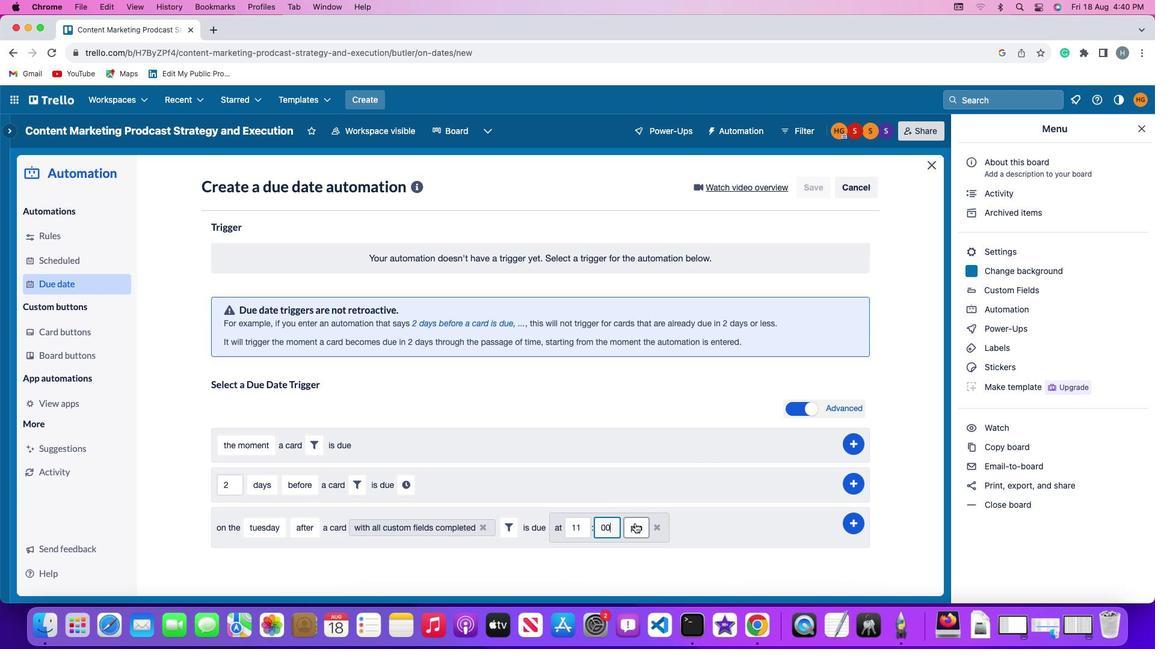 
Action: Mouse pressed left at (634, 522)
Screenshot: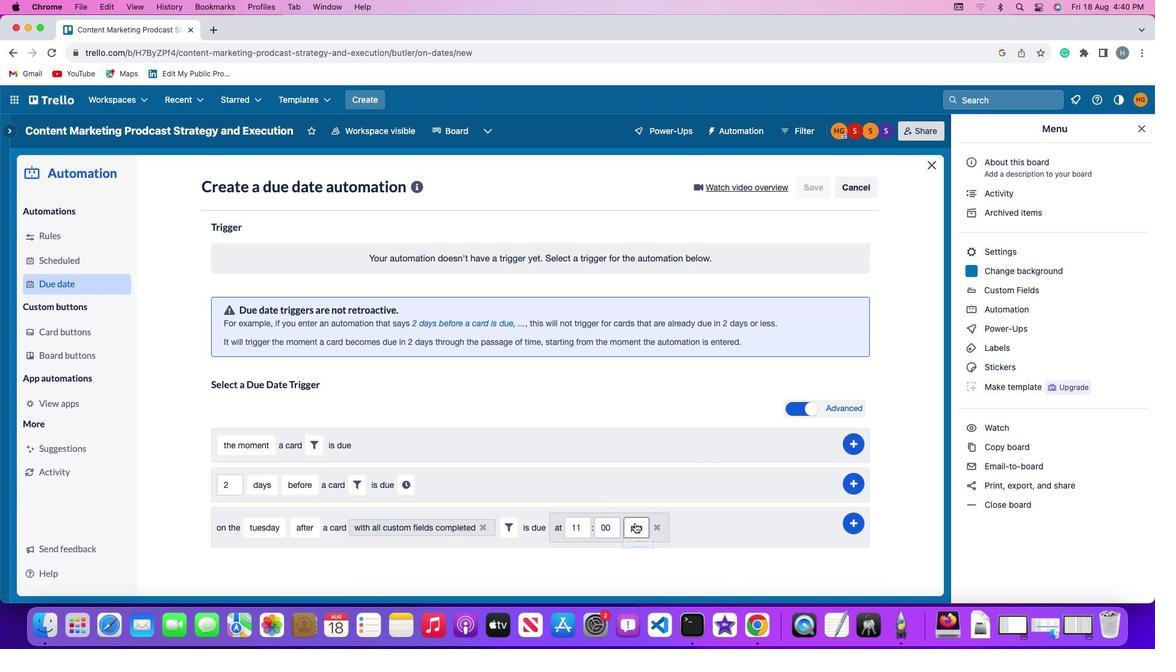 
Action: Mouse moved to (638, 549)
Screenshot: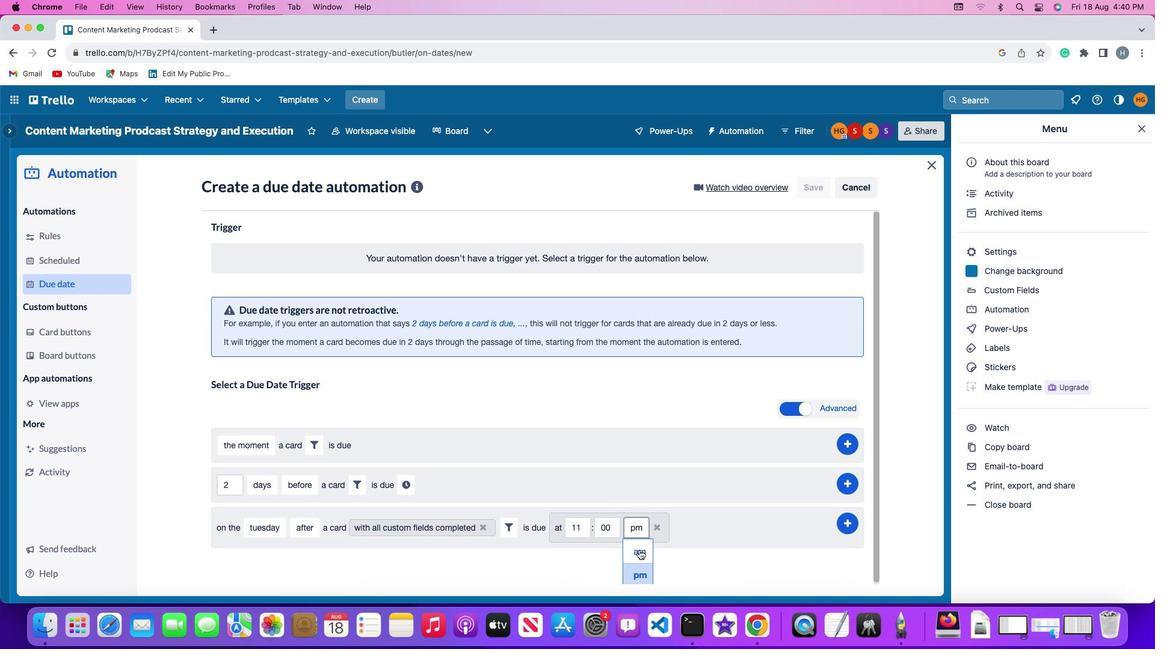 
Action: Mouse pressed left at (638, 549)
Screenshot: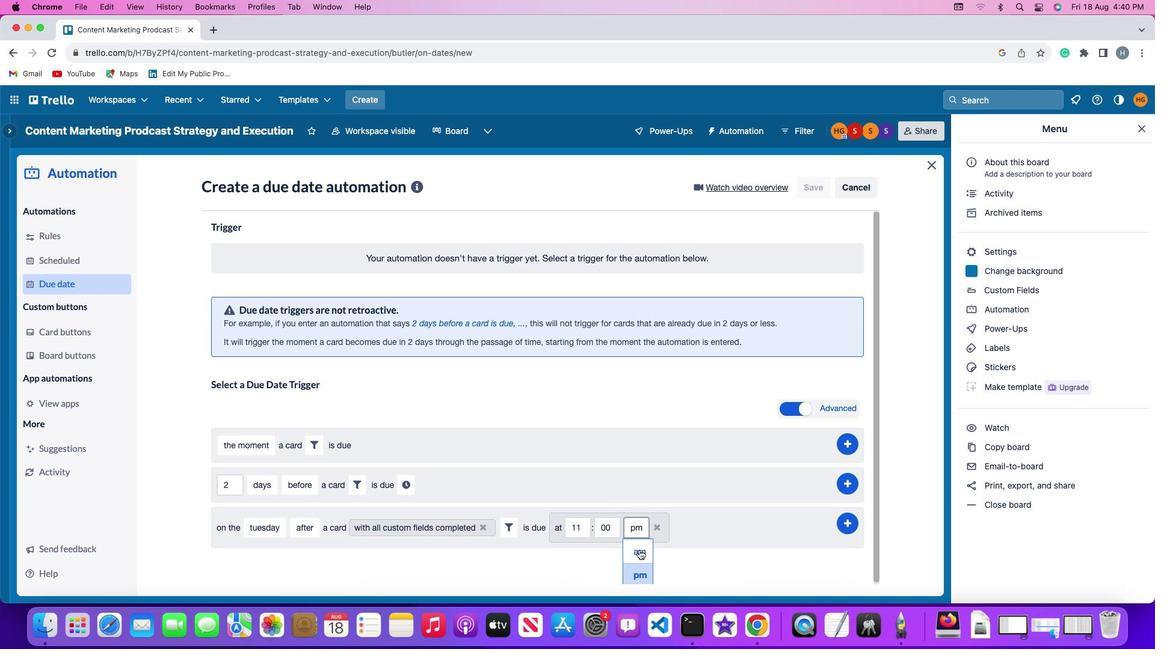 
Action: Mouse moved to (850, 519)
Screenshot: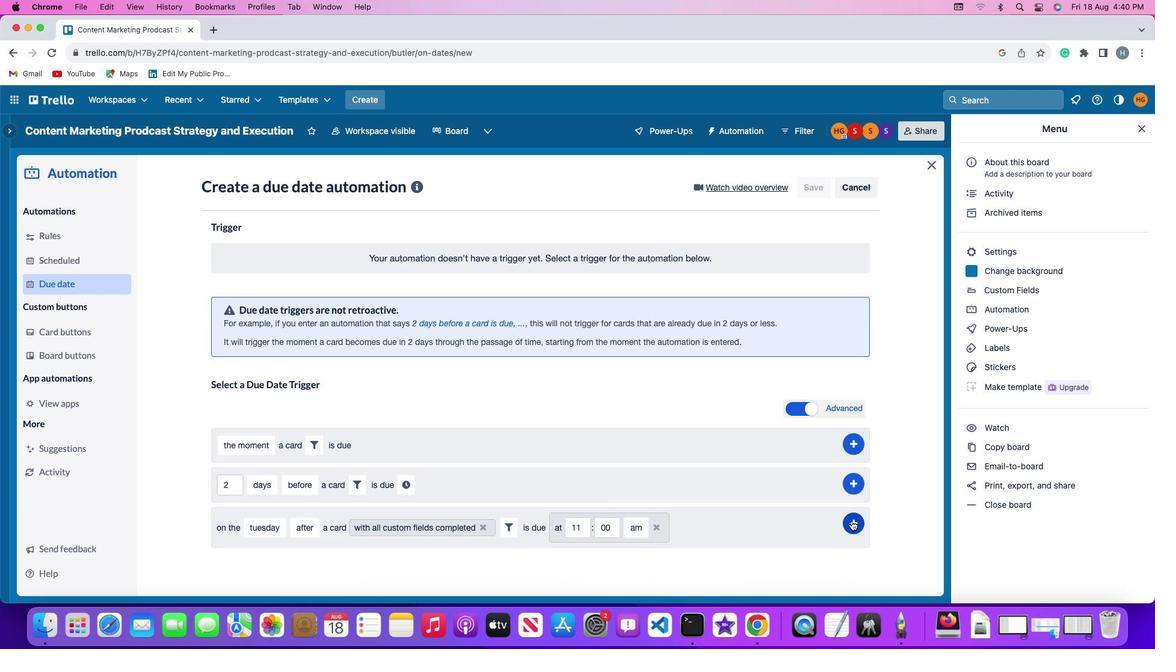 
Action: Mouse pressed left at (850, 519)
Screenshot: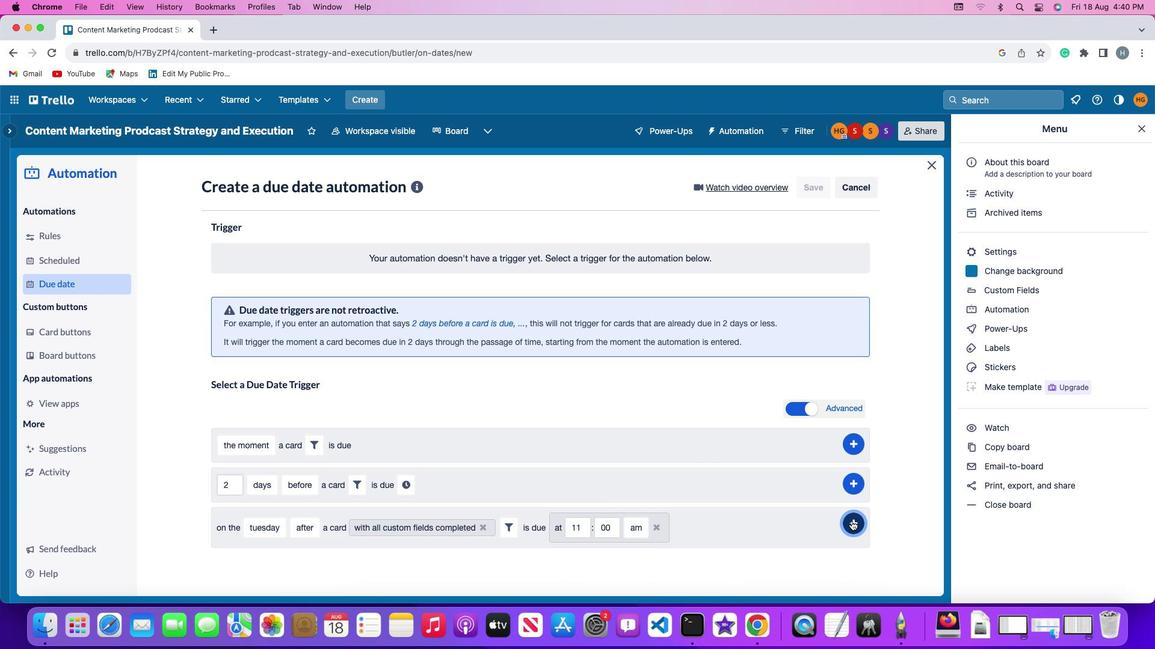 
Action: Mouse moved to (897, 451)
Screenshot: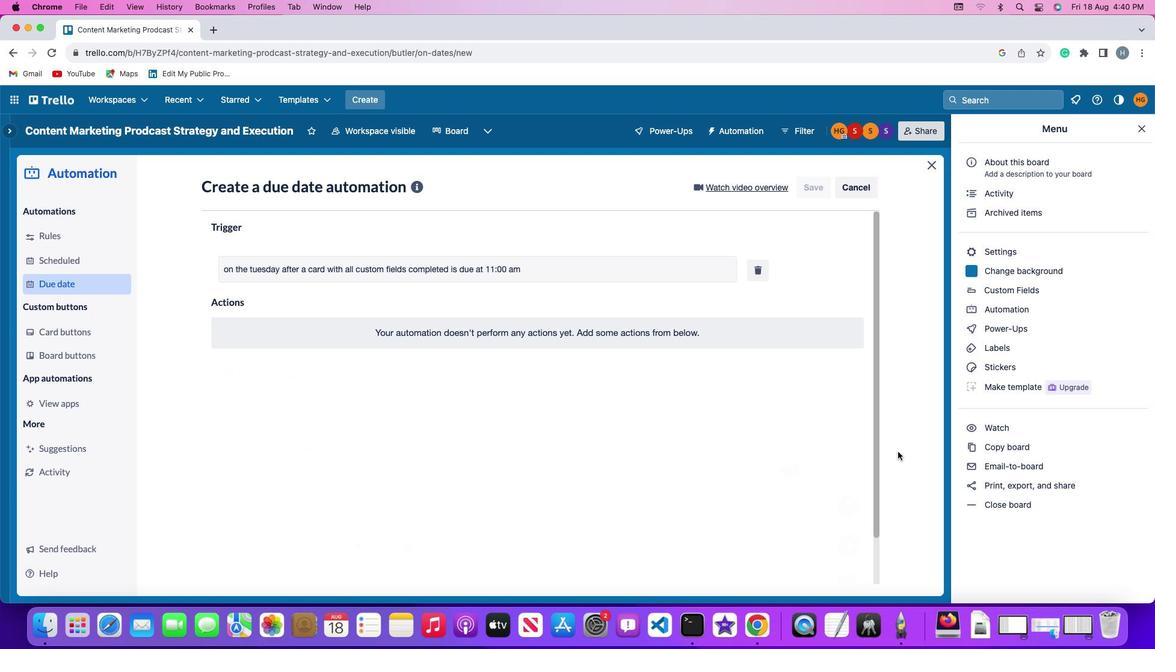 
